 Task: Check the percentage active listings of cathedral ceiling in the last 3 years.
Action: Mouse moved to (661, 264)
Screenshot: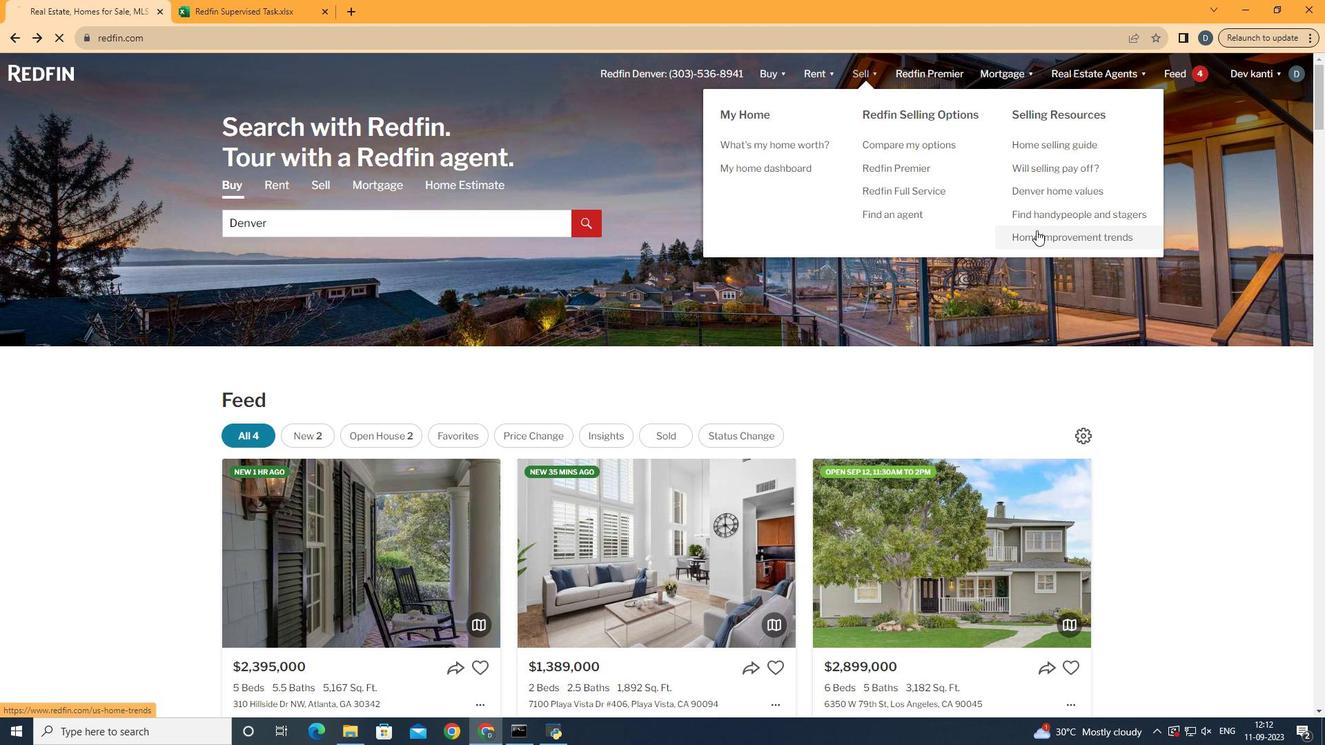 
Action: Mouse pressed left at (661, 264)
Screenshot: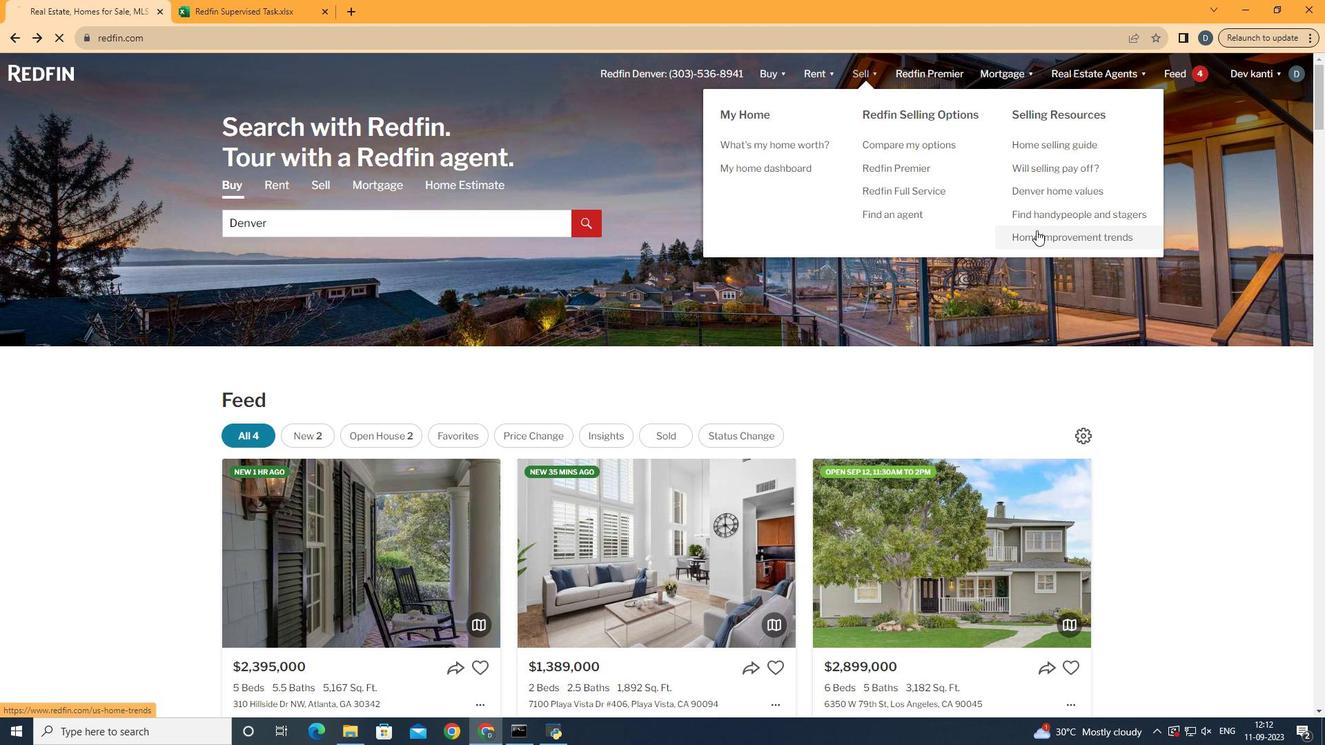 
Action: Mouse moved to (581, 296)
Screenshot: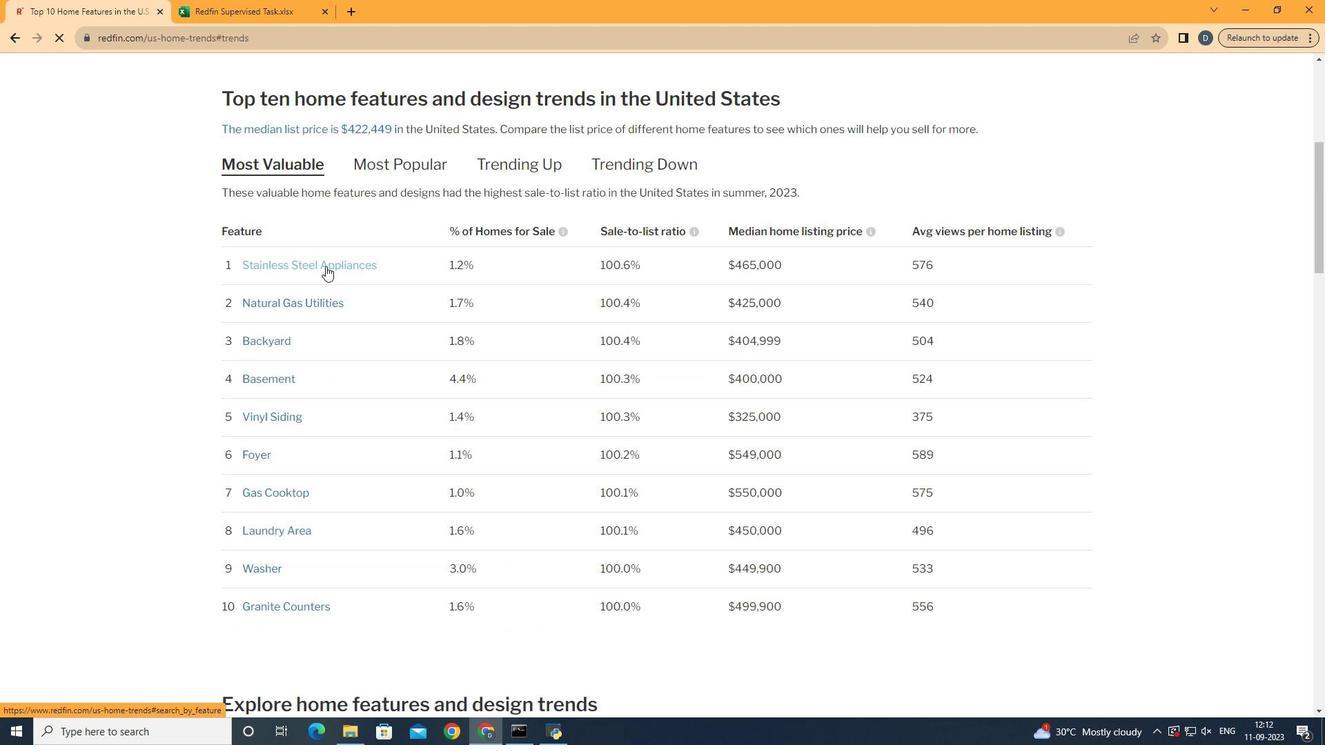 
Action: Mouse pressed left at (581, 296)
Screenshot: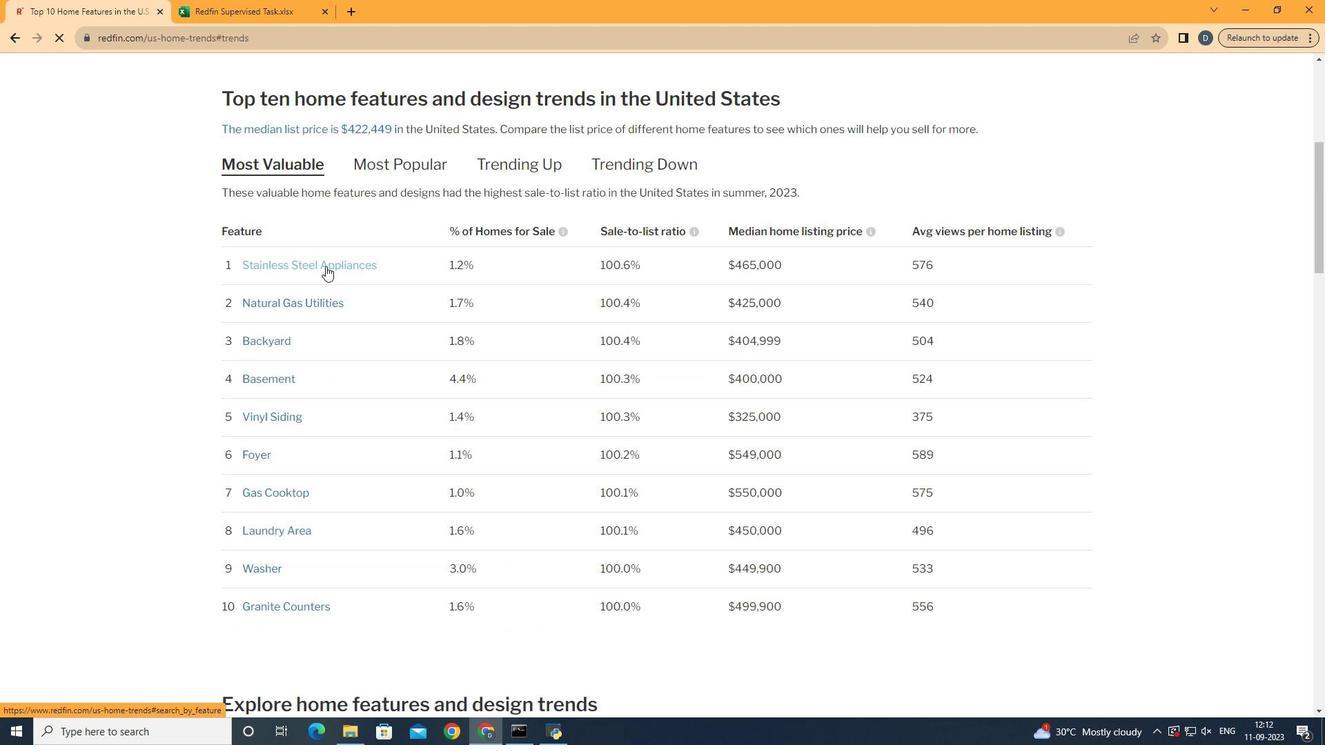 
Action: Mouse moved to (610, 447)
Screenshot: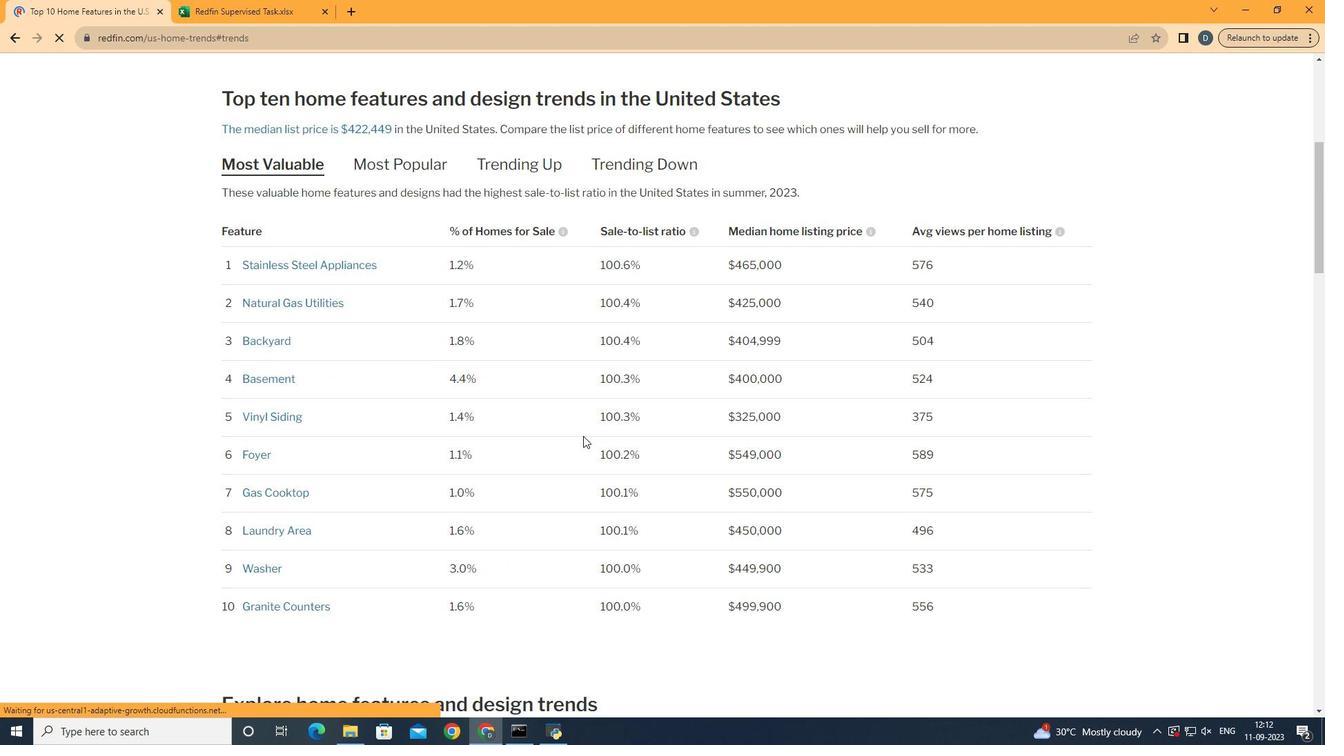 
Action: Mouse scrolled (610, 447) with delta (0, 0)
Screenshot: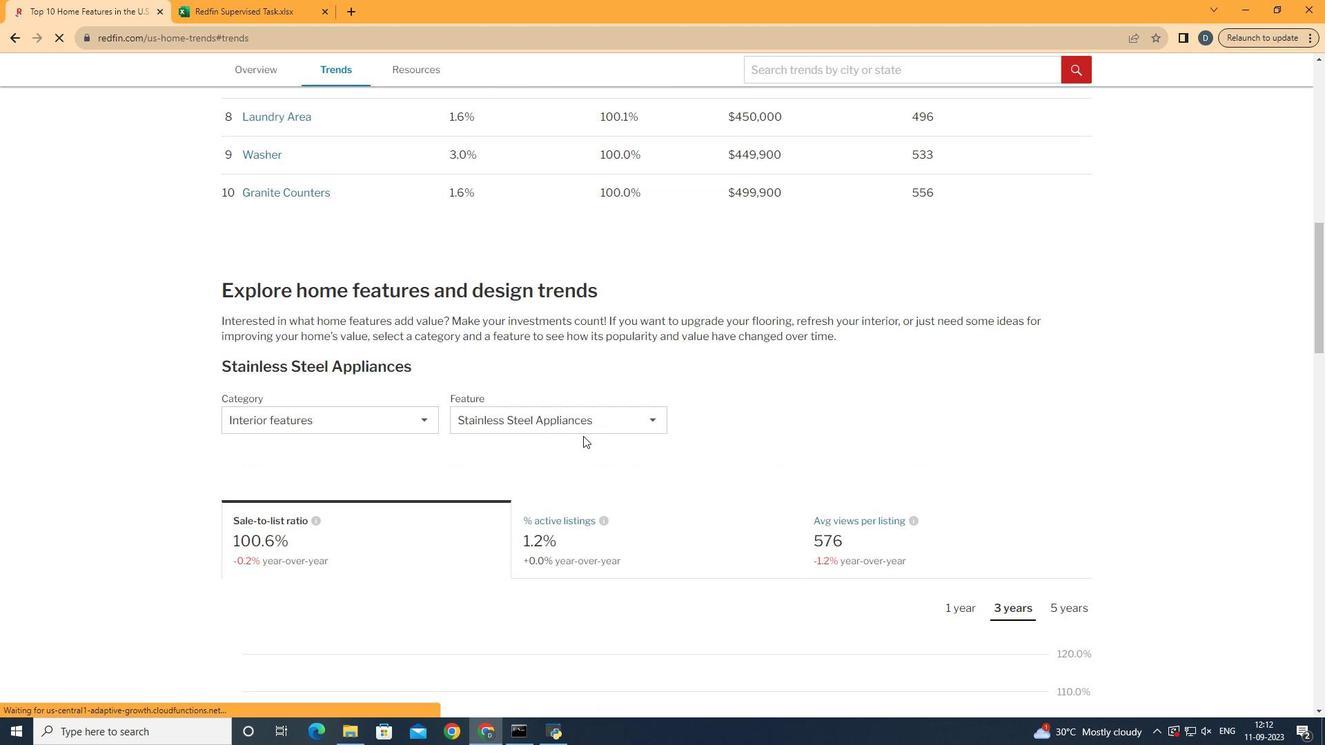 
Action: Mouse scrolled (610, 447) with delta (0, 0)
Screenshot: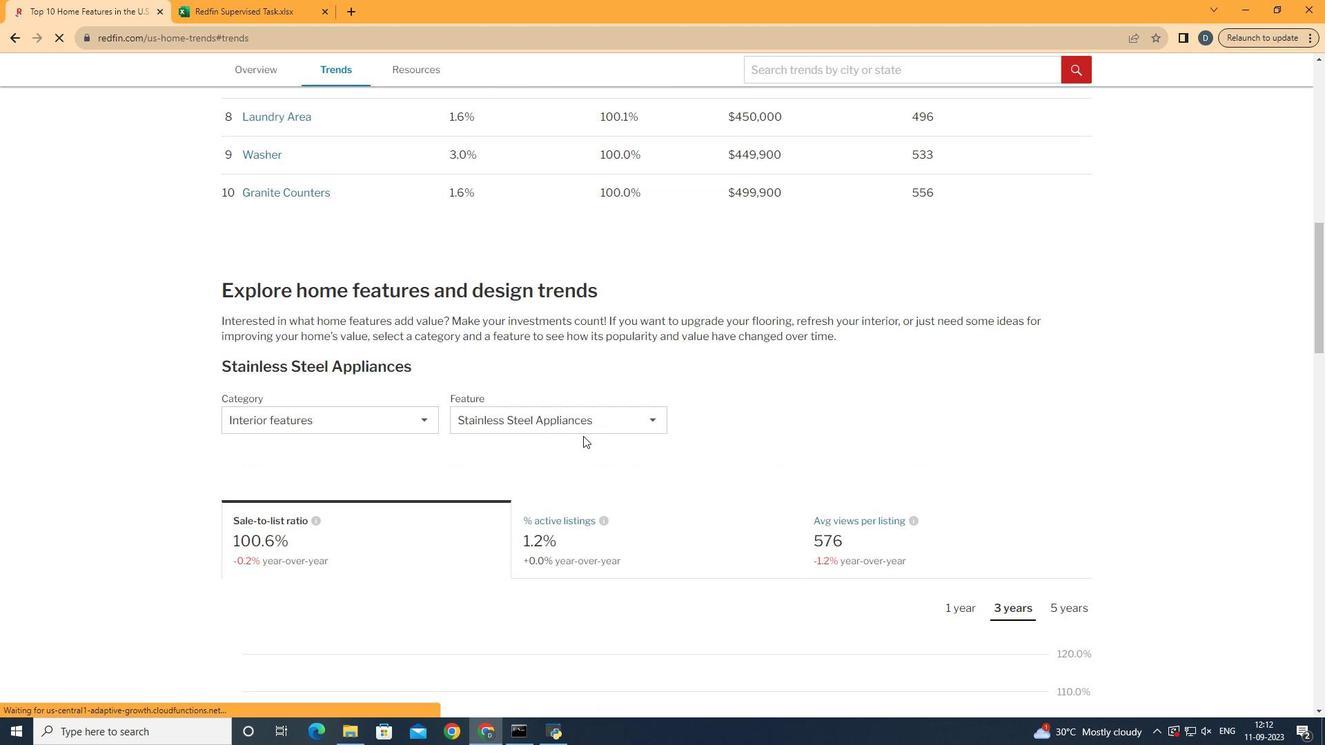 
Action: Mouse scrolled (610, 447) with delta (0, 0)
Screenshot: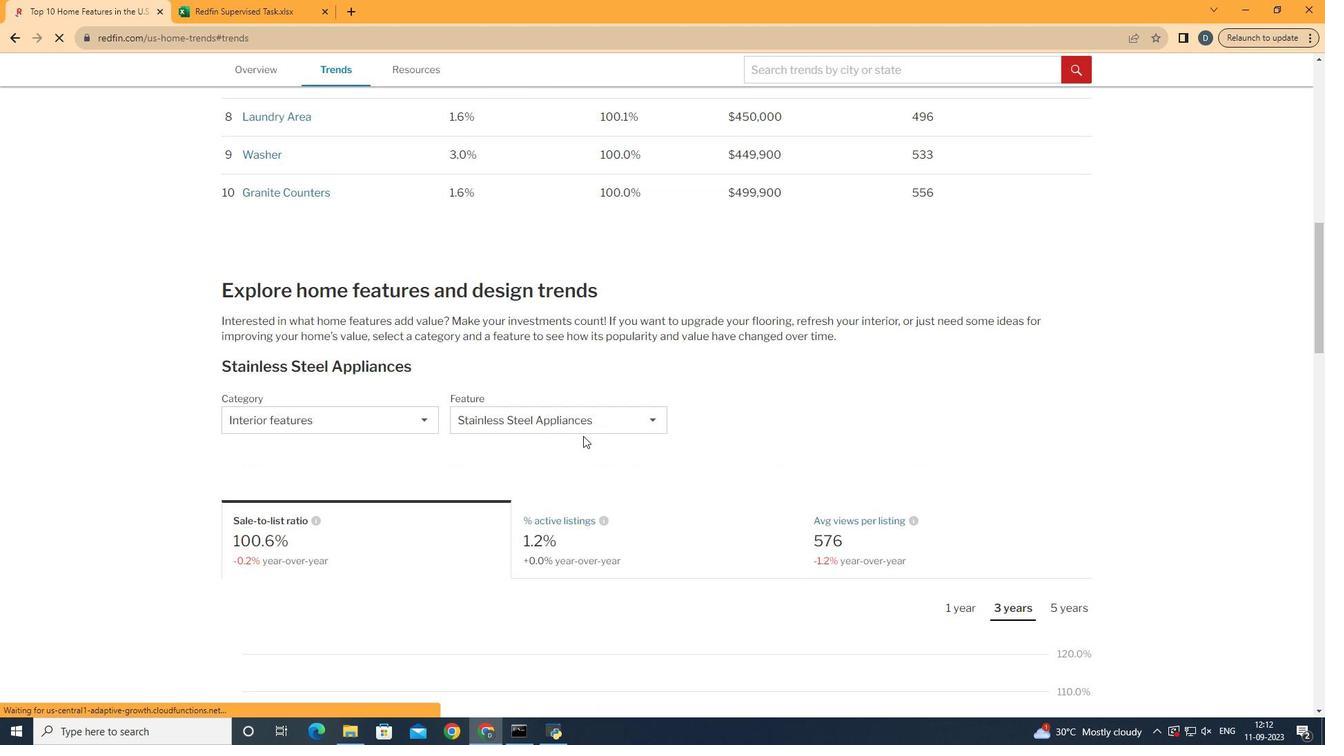 
Action: Mouse scrolled (610, 447) with delta (0, 0)
Screenshot: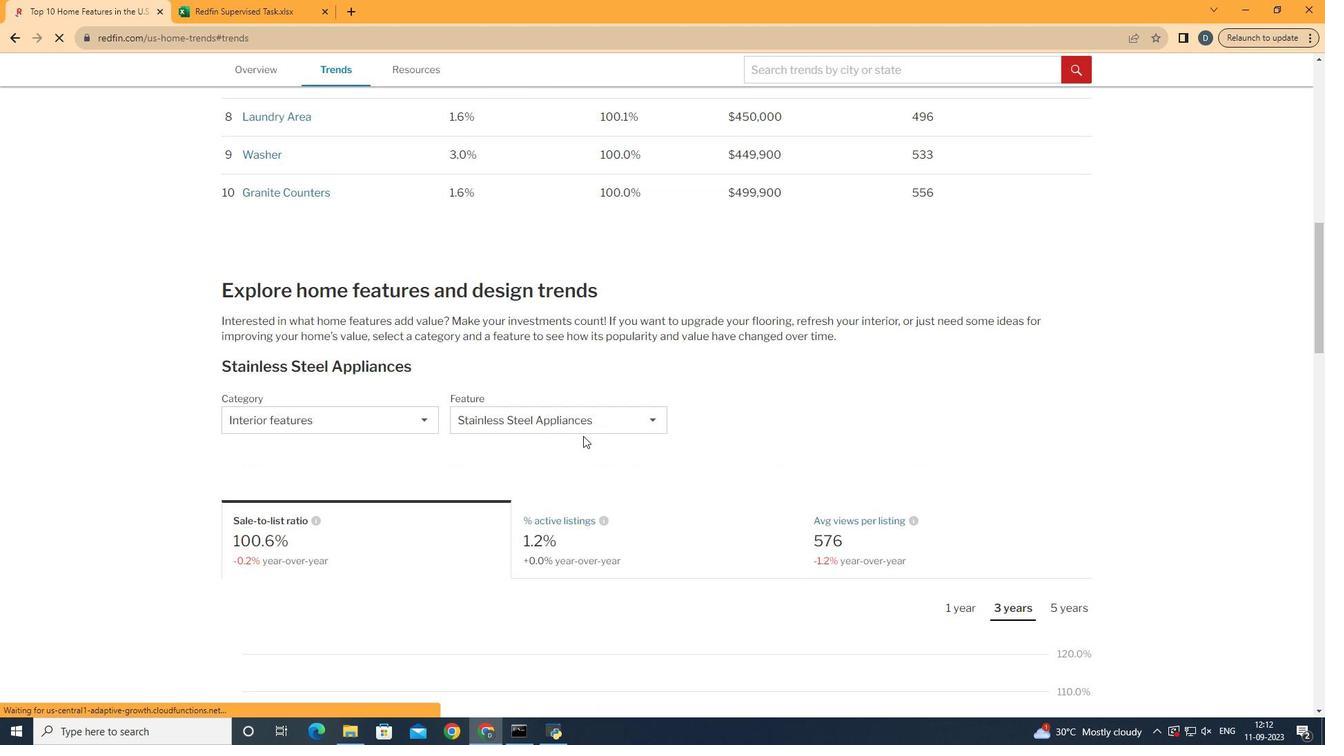 
Action: Mouse scrolled (610, 447) with delta (0, 0)
Screenshot: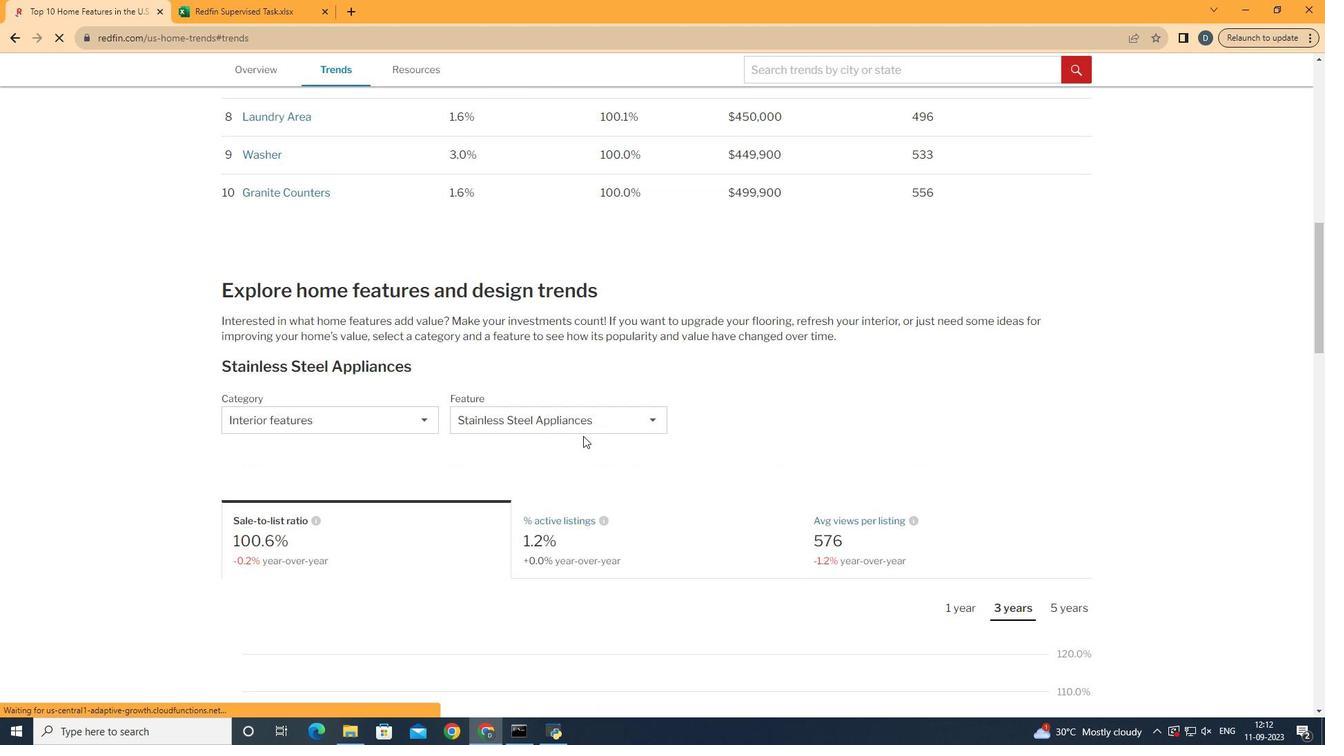 
Action: Mouse scrolled (610, 447) with delta (0, 0)
Screenshot: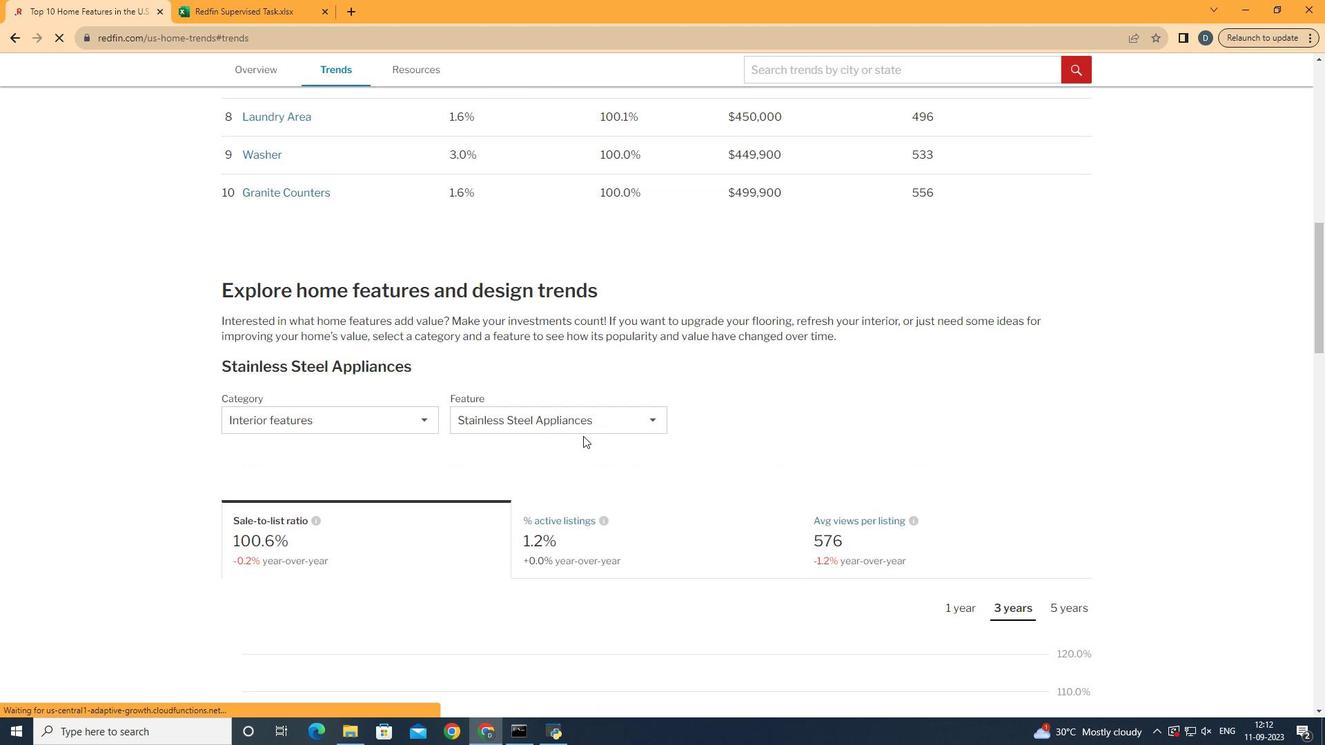 
Action: Mouse scrolled (610, 447) with delta (0, 0)
Screenshot: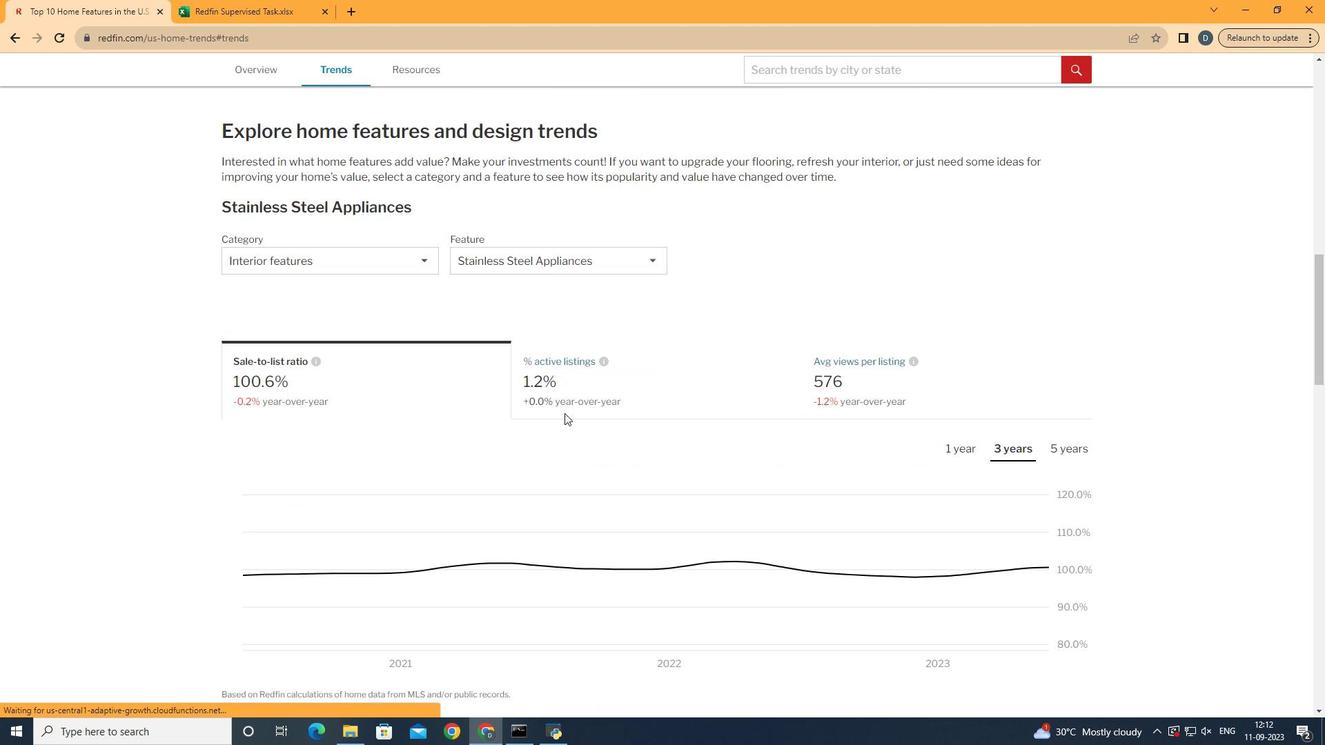 
Action: Mouse scrolled (610, 447) with delta (0, 0)
Screenshot: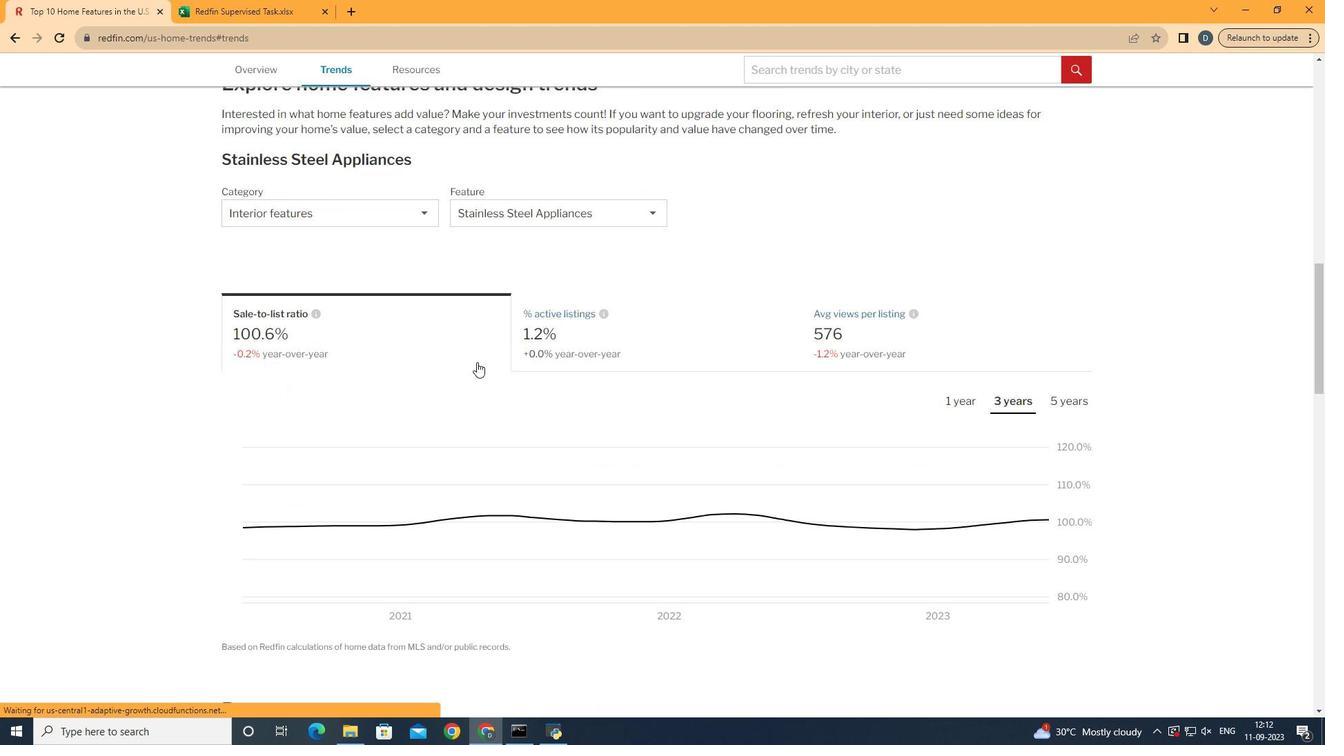 
Action: Mouse scrolled (610, 447) with delta (0, 0)
Screenshot: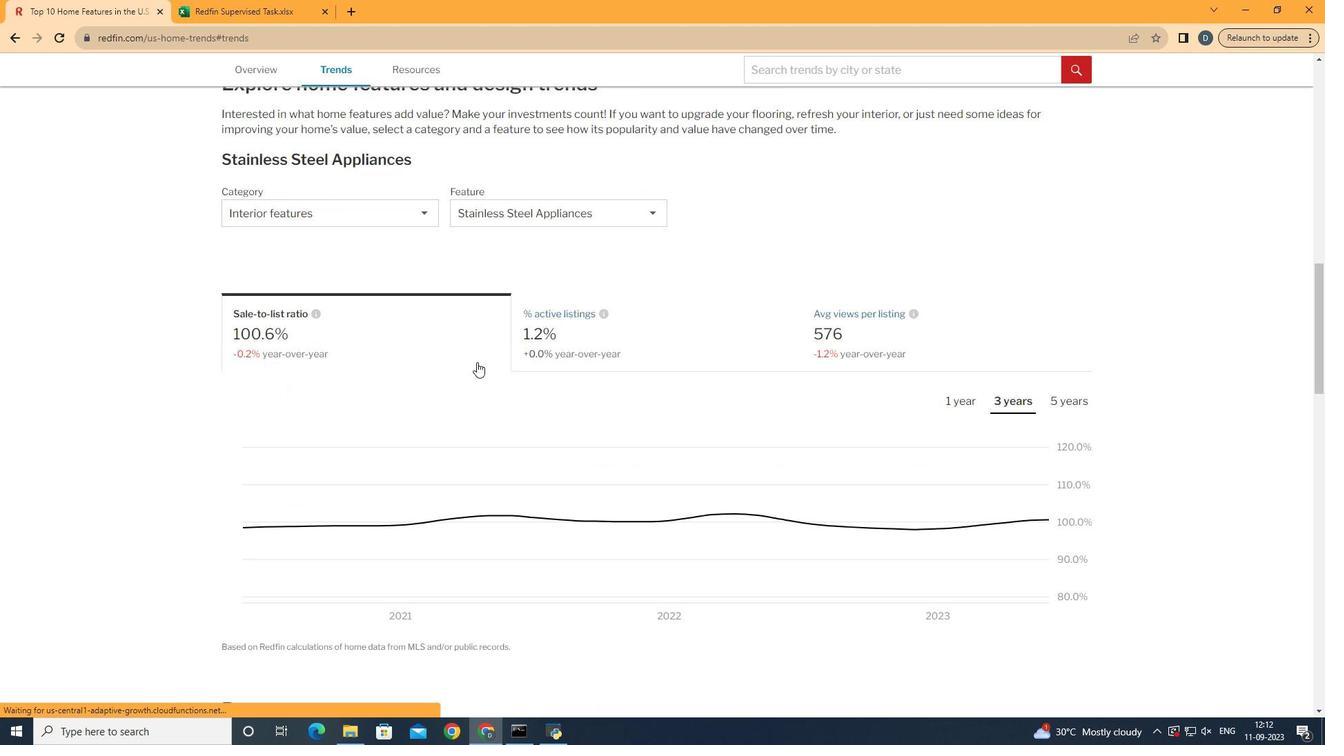 
Action: Mouse moved to (590, 258)
Screenshot: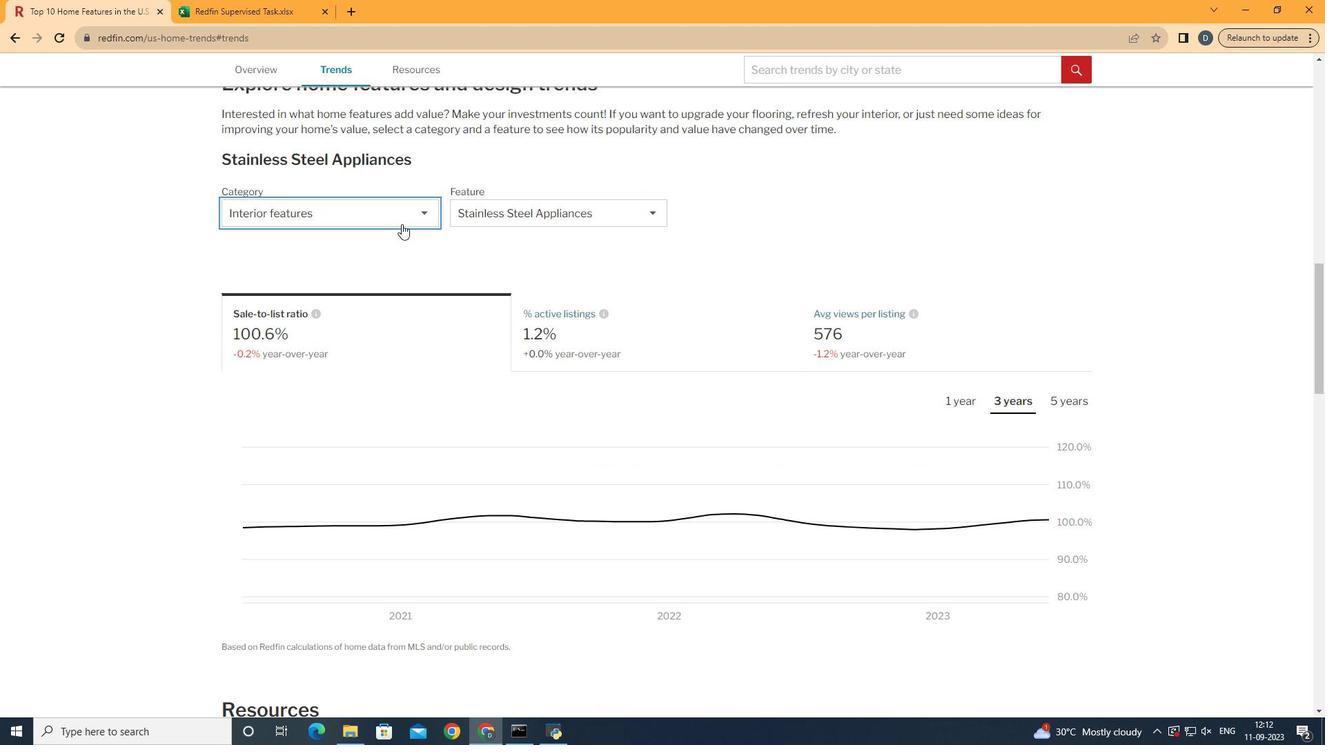 
Action: Mouse pressed left at (590, 258)
Screenshot: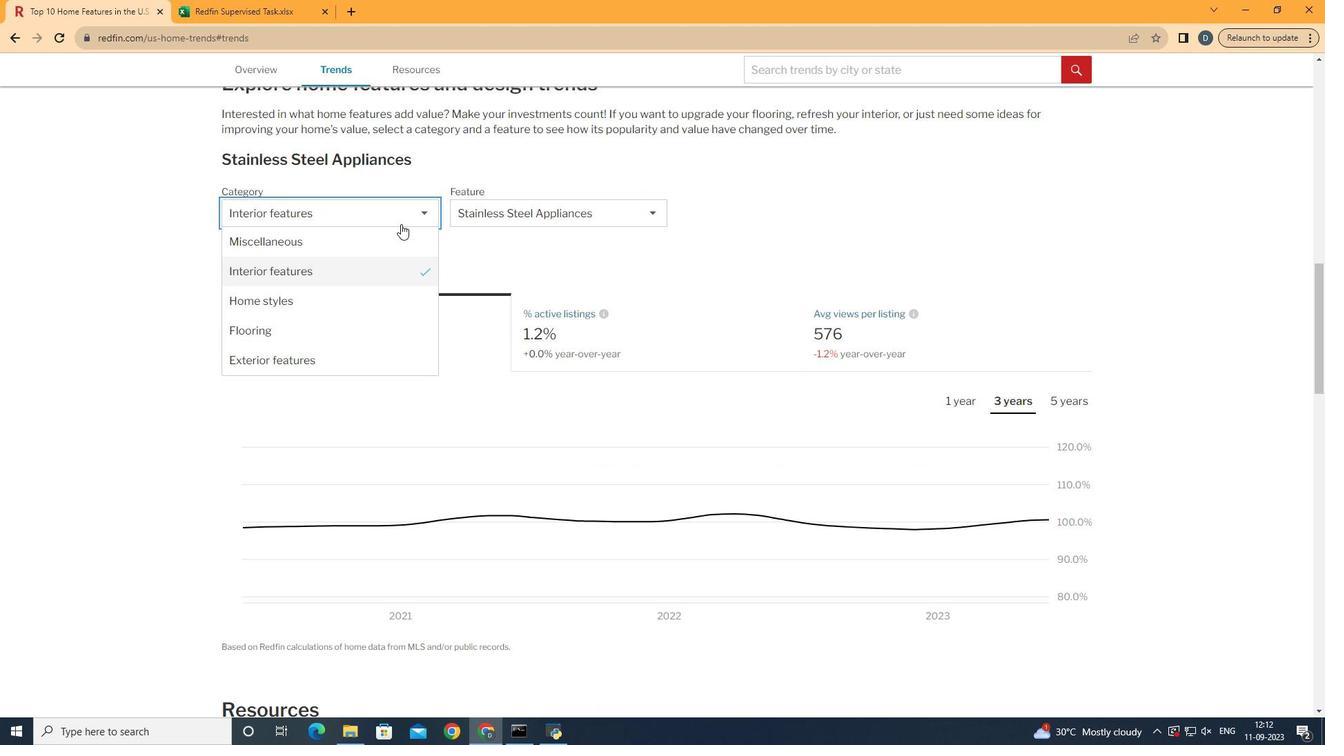 
Action: Mouse moved to (591, 300)
Screenshot: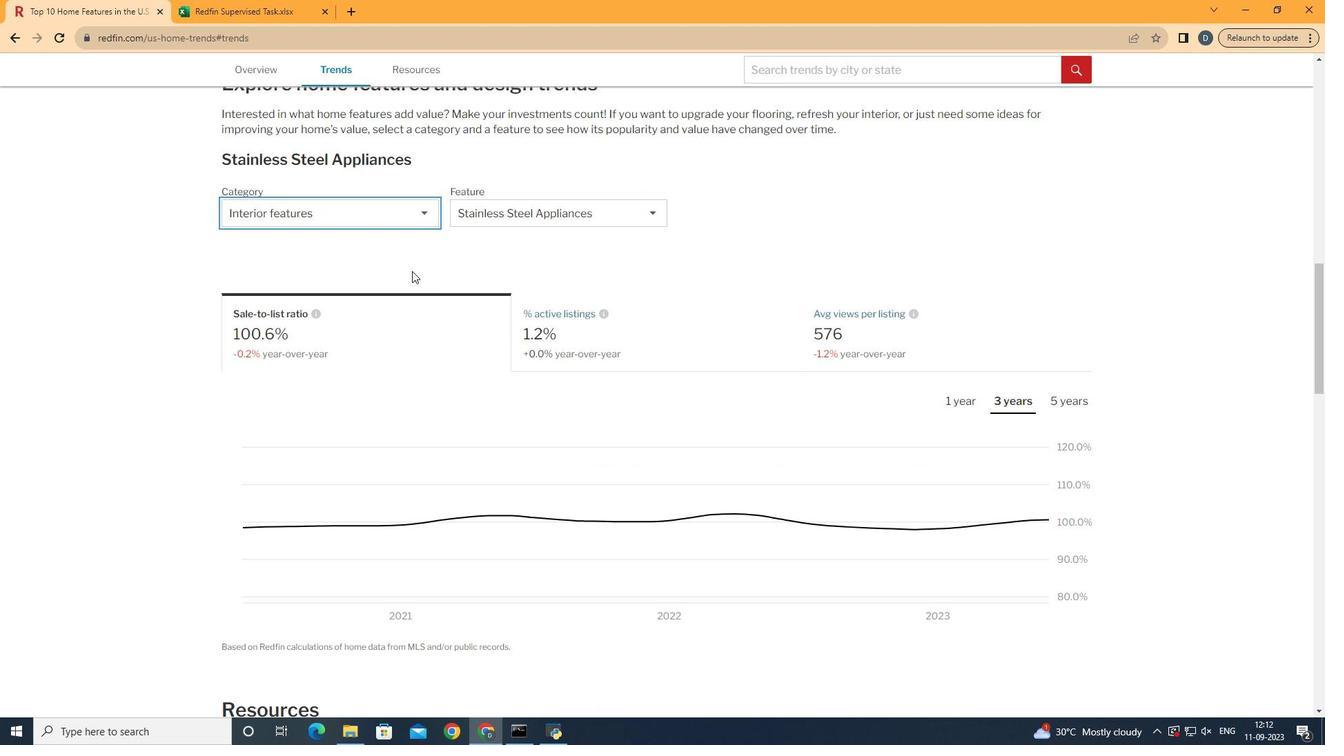 
Action: Mouse pressed left at (591, 300)
Screenshot: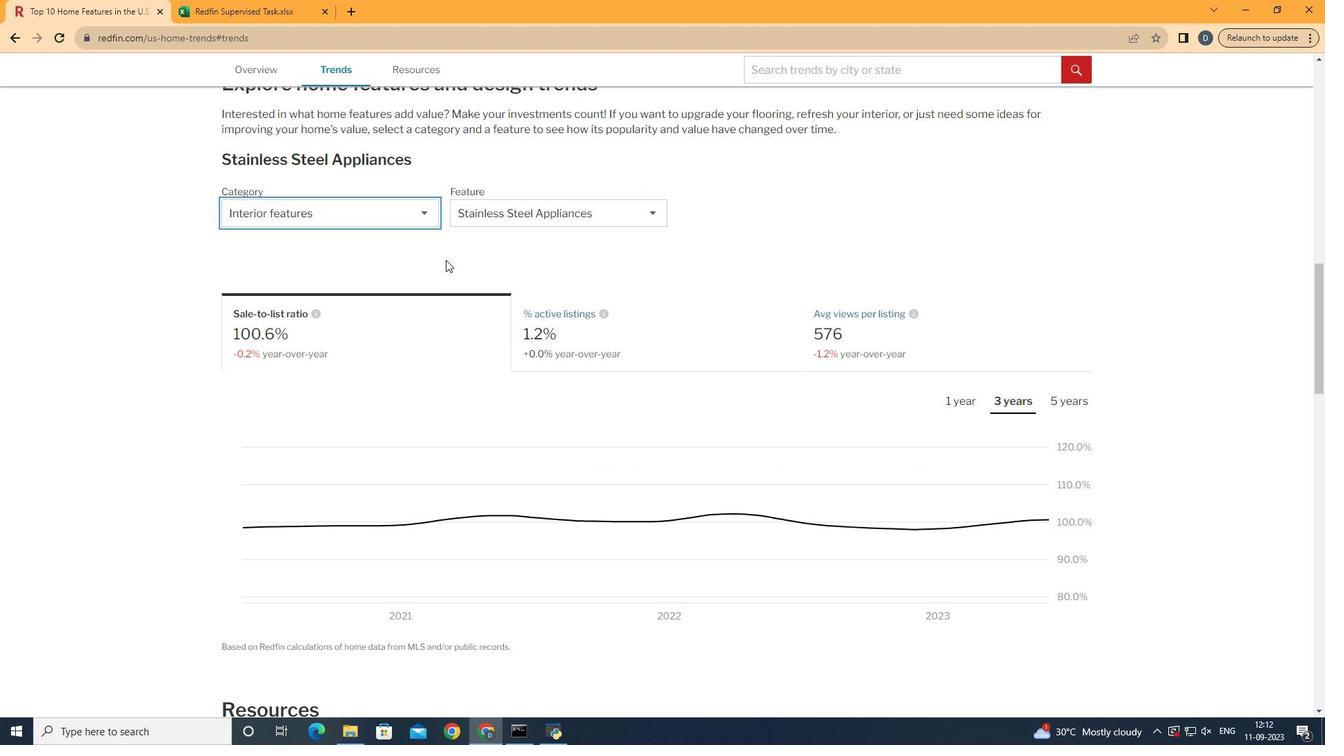 
Action: Mouse moved to (611, 251)
Screenshot: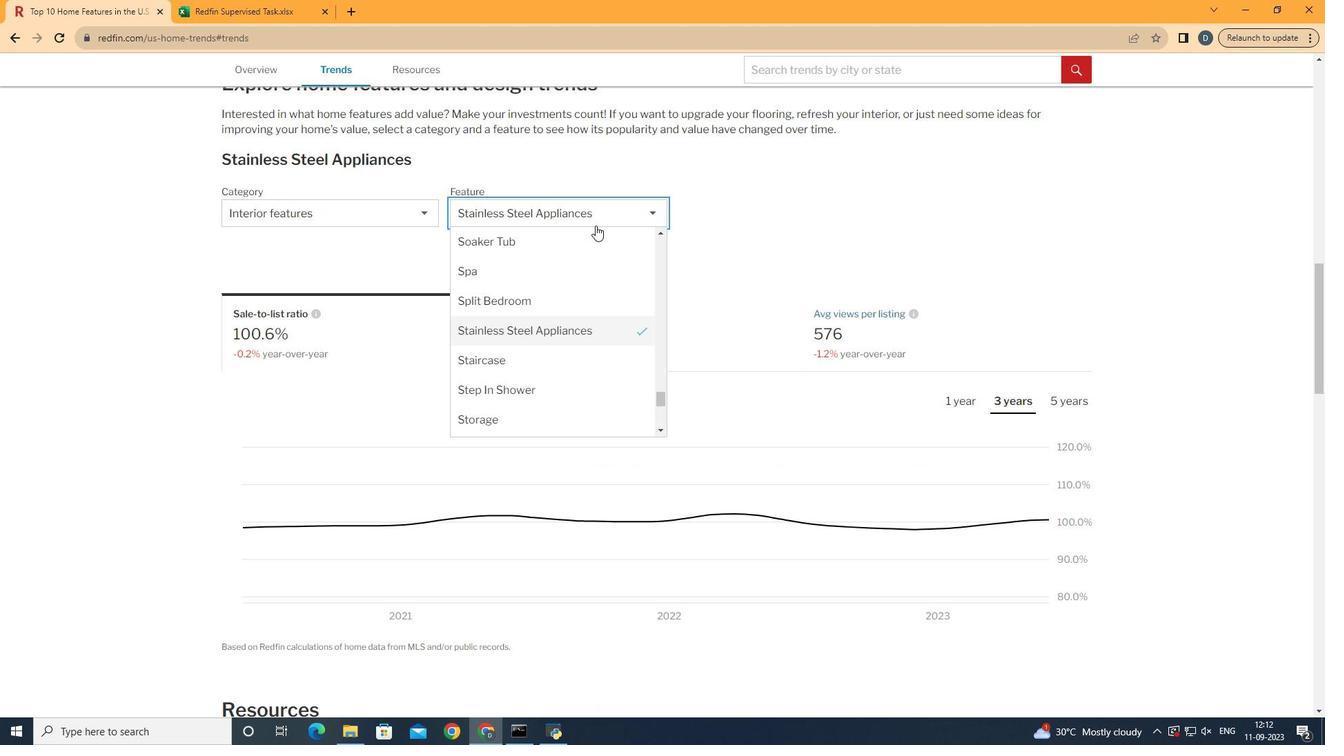 
Action: Mouse pressed left at (611, 251)
Screenshot: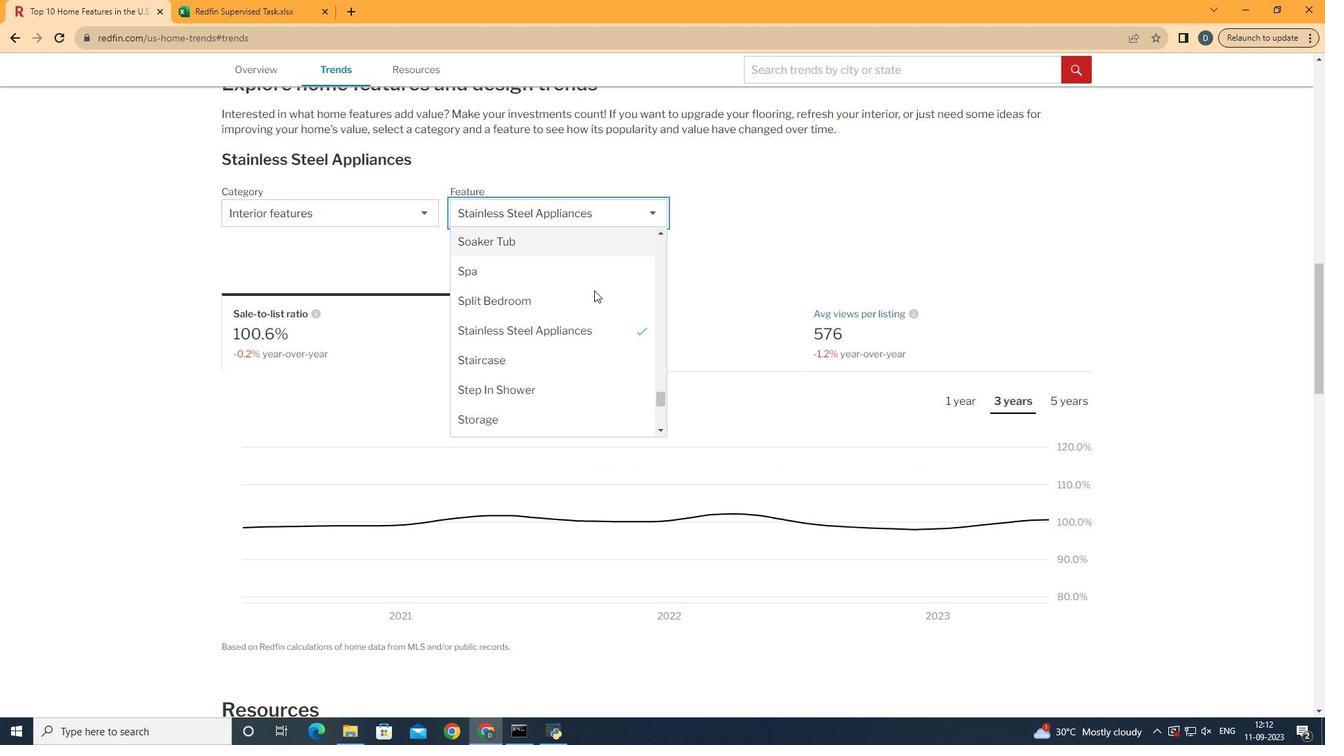 
Action: Mouse moved to (610, 389)
Screenshot: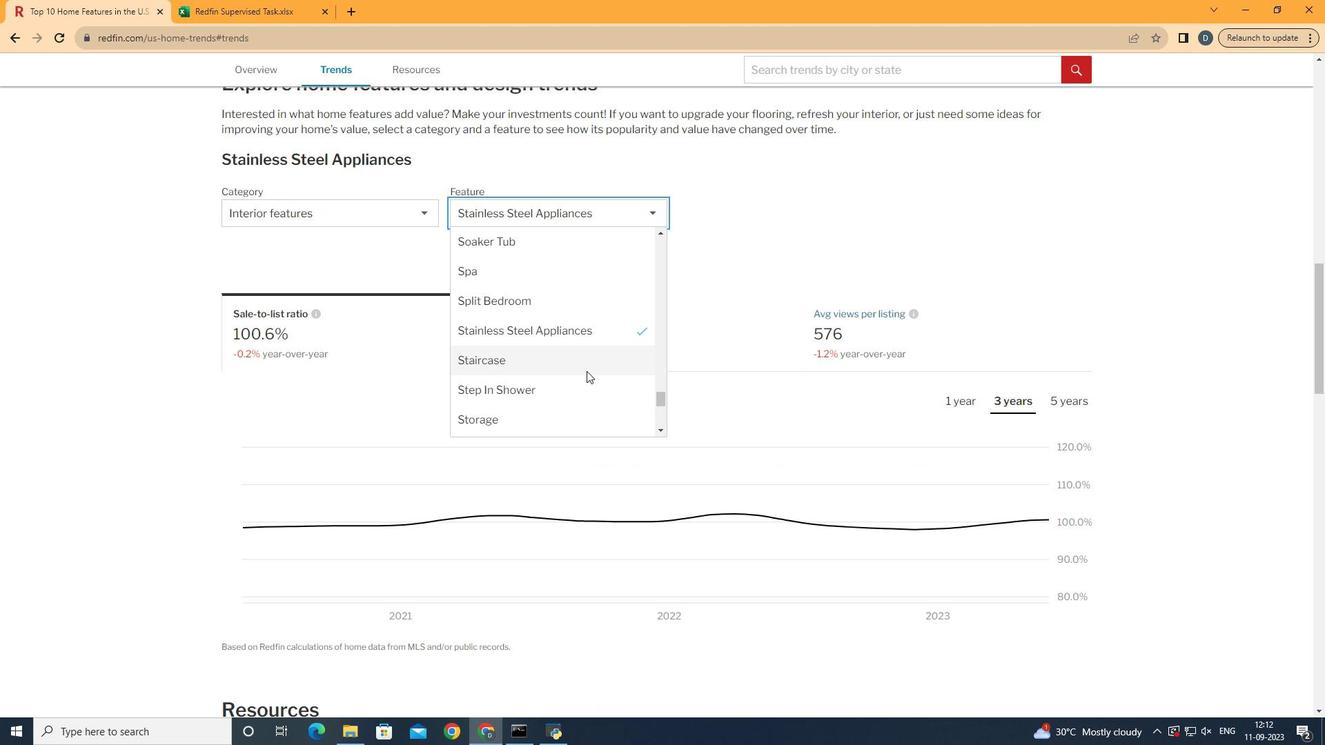 
Action: Mouse scrolled (610, 390) with delta (0, 0)
Screenshot: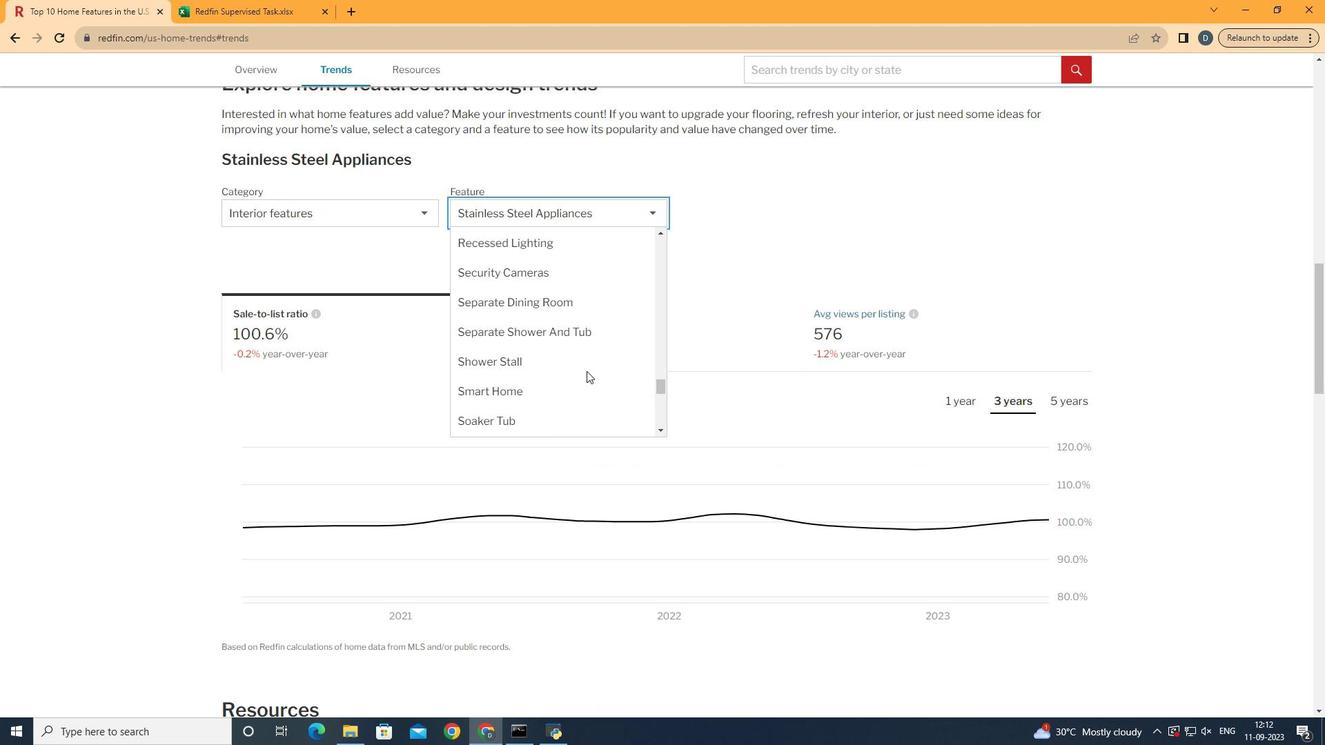 
Action: Mouse scrolled (610, 390) with delta (0, 0)
Screenshot: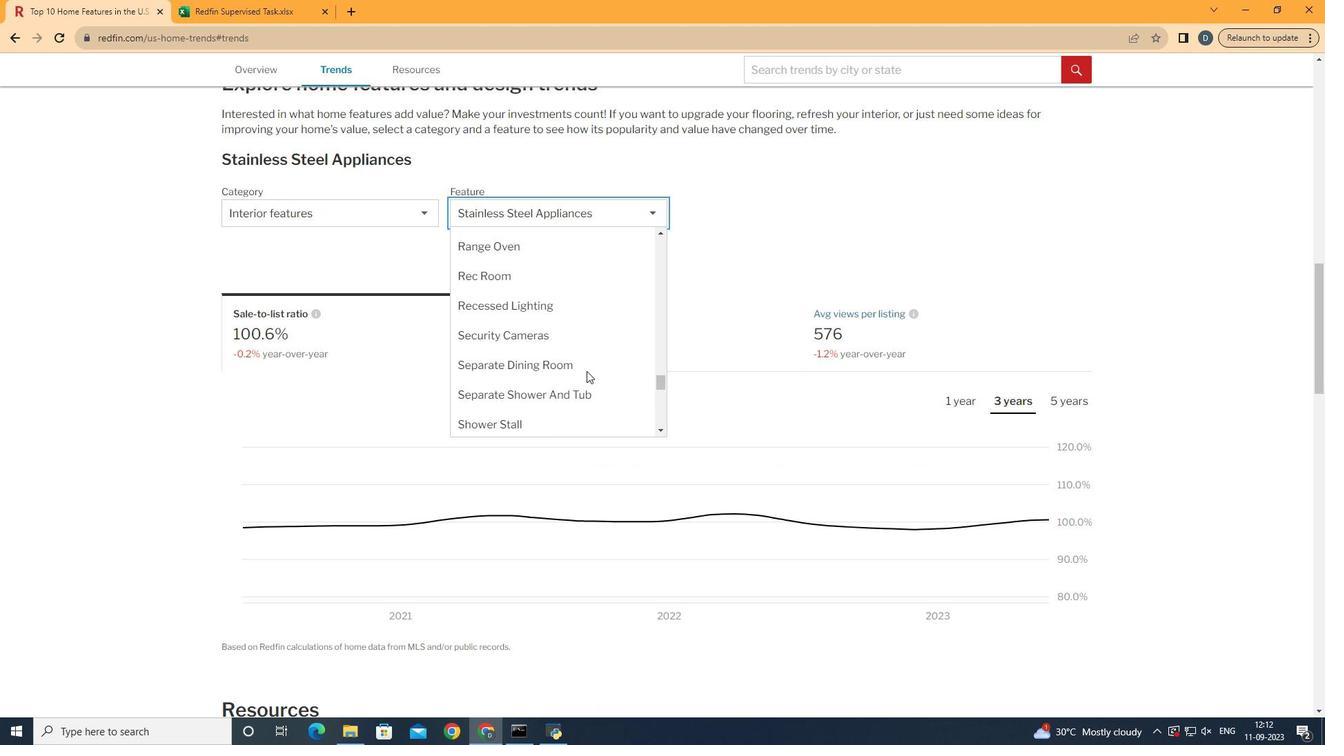 
Action: Mouse scrolled (610, 390) with delta (0, 0)
Screenshot: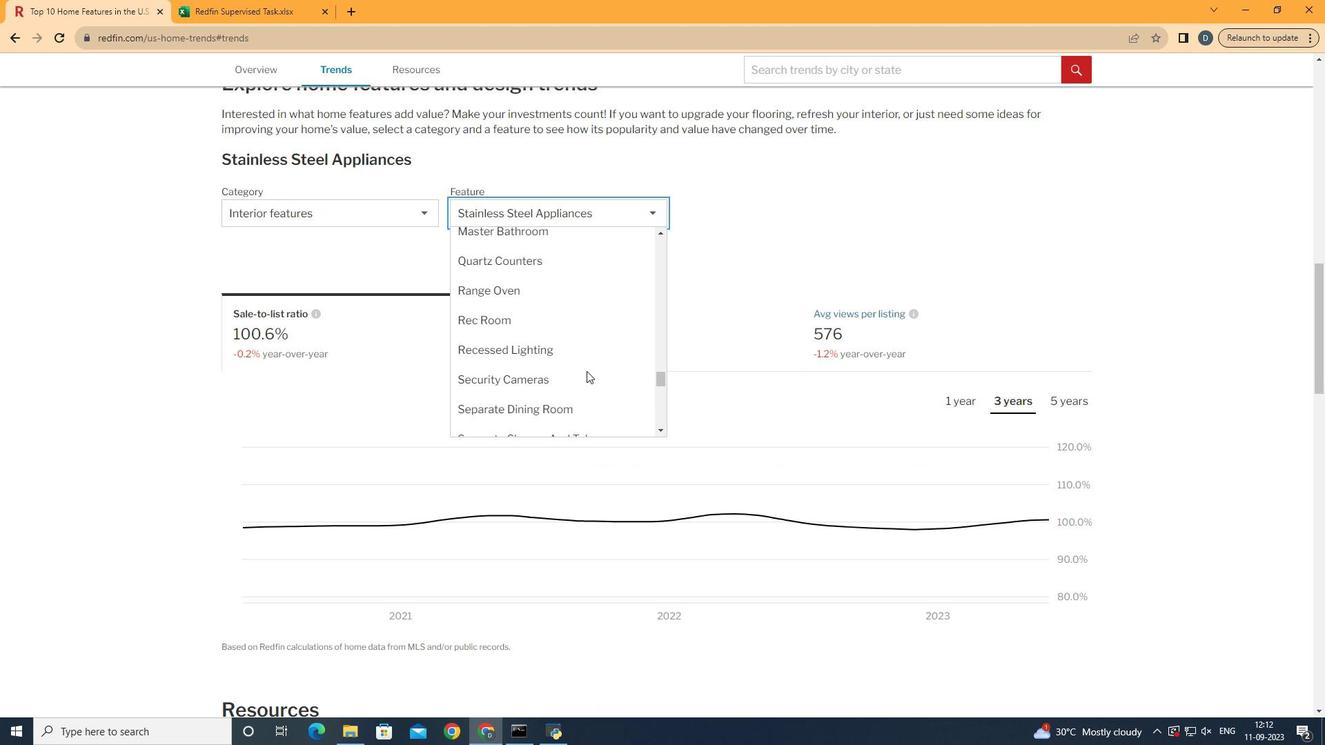 
Action: Mouse scrolled (610, 390) with delta (0, 0)
Screenshot: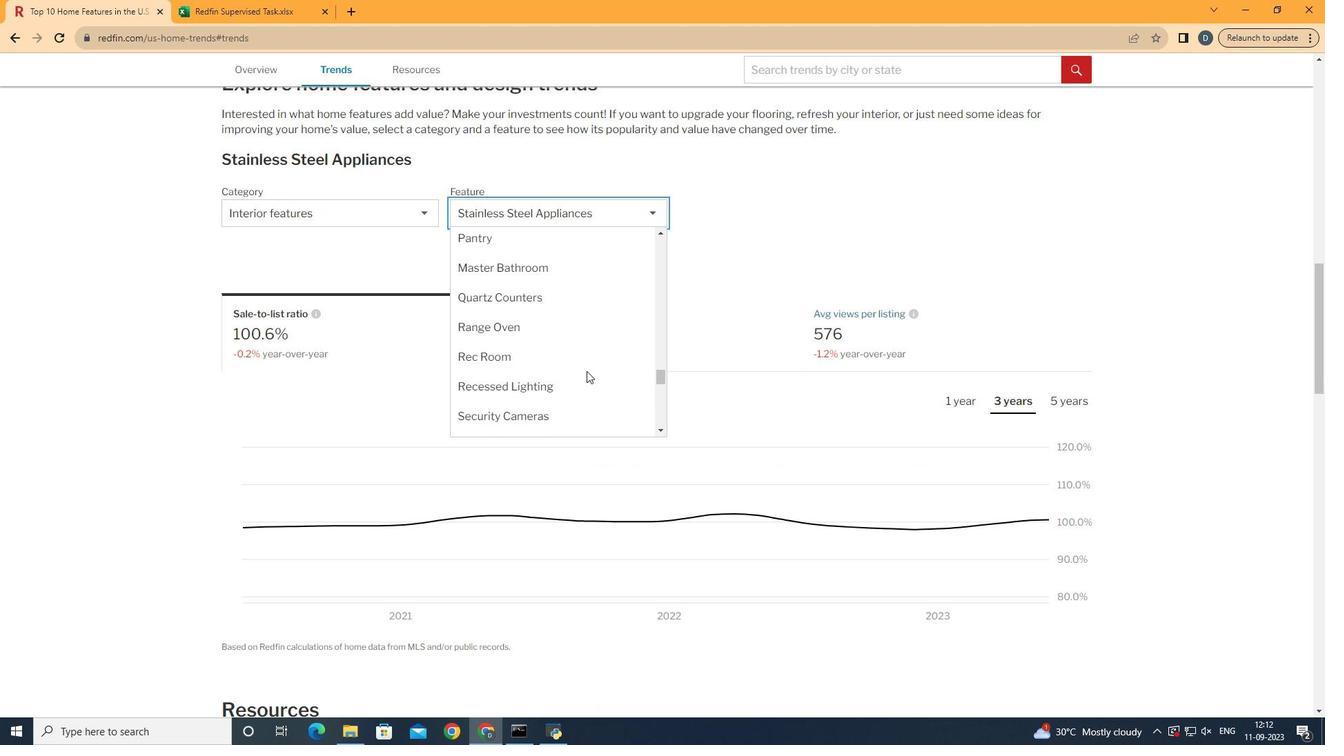 
Action: Mouse scrolled (610, 390) with delta (0, 0)
Screenshot: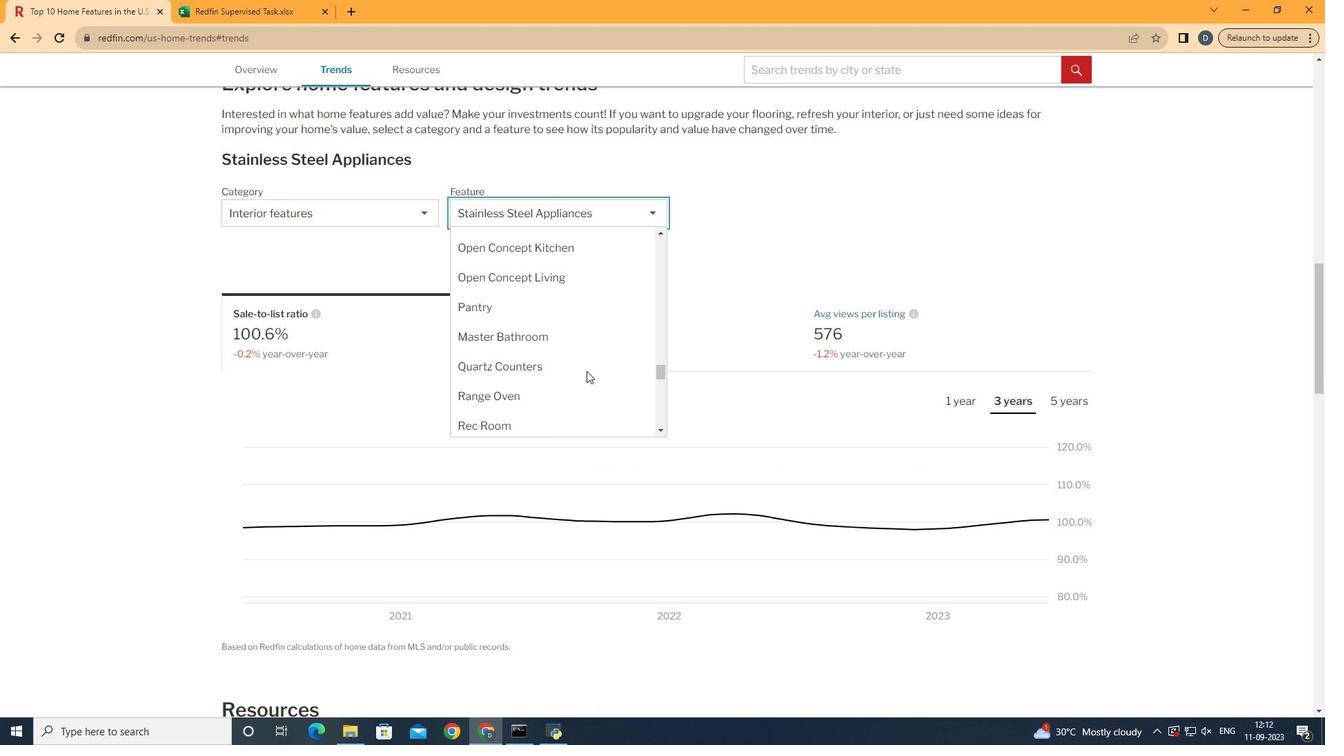 
Action: Mouse scrolled (610, 390) with delta (0, 0)
Screenshot: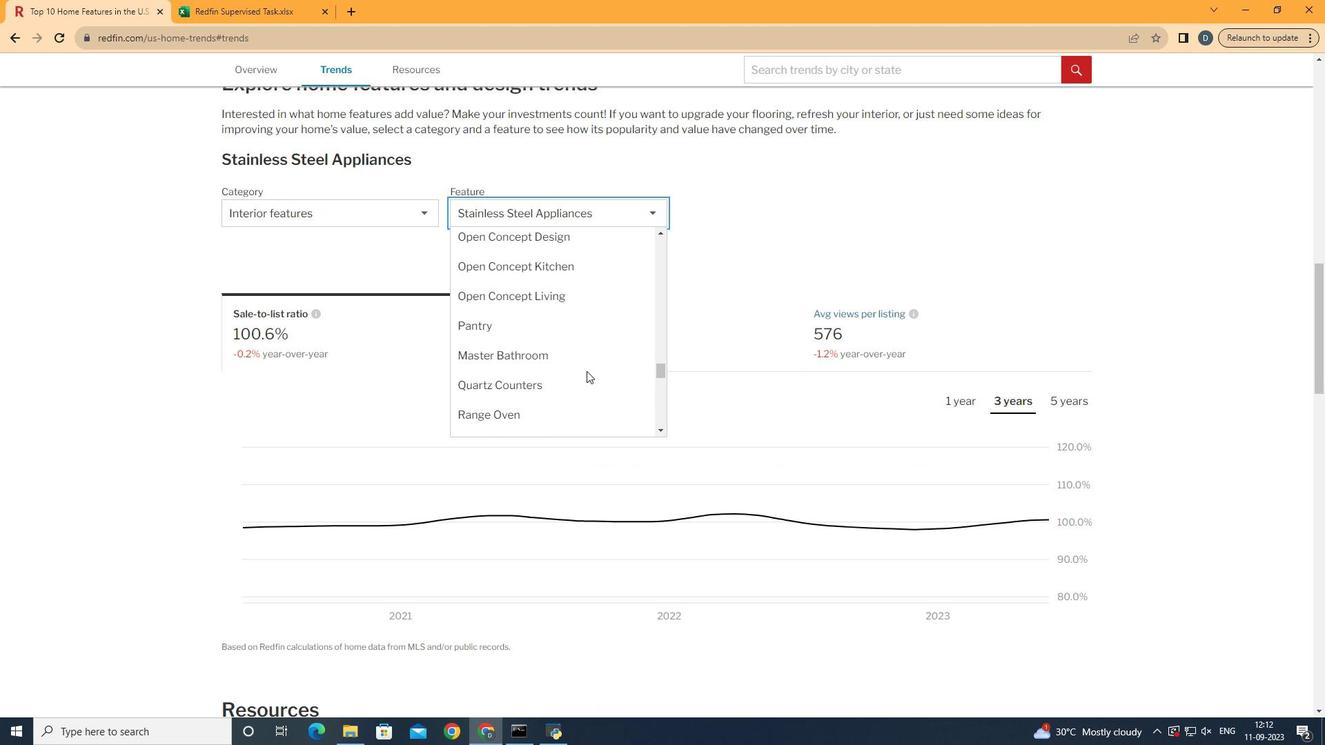 
Action: Mouse moved to (610, 389)
Screenshot: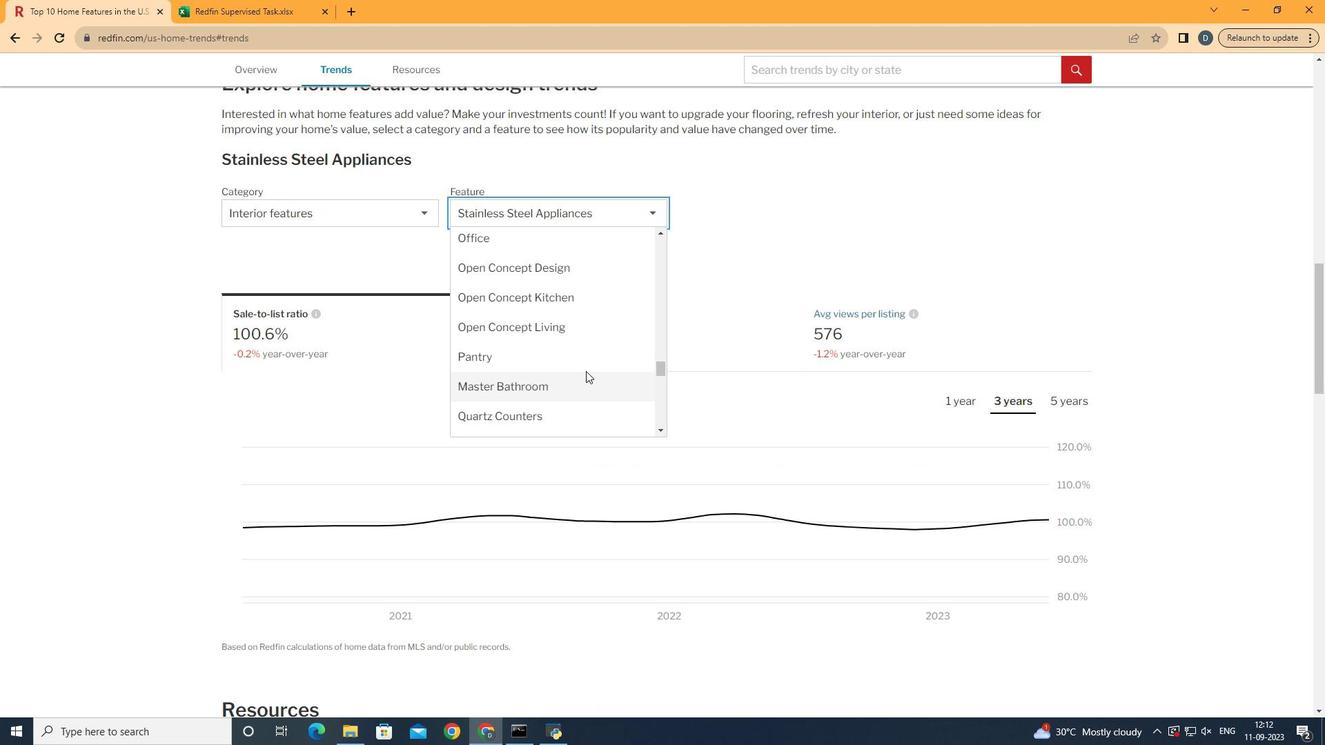 
Action: Mouse scrolled (610, 390) with delta (0, 0)
Screenshot: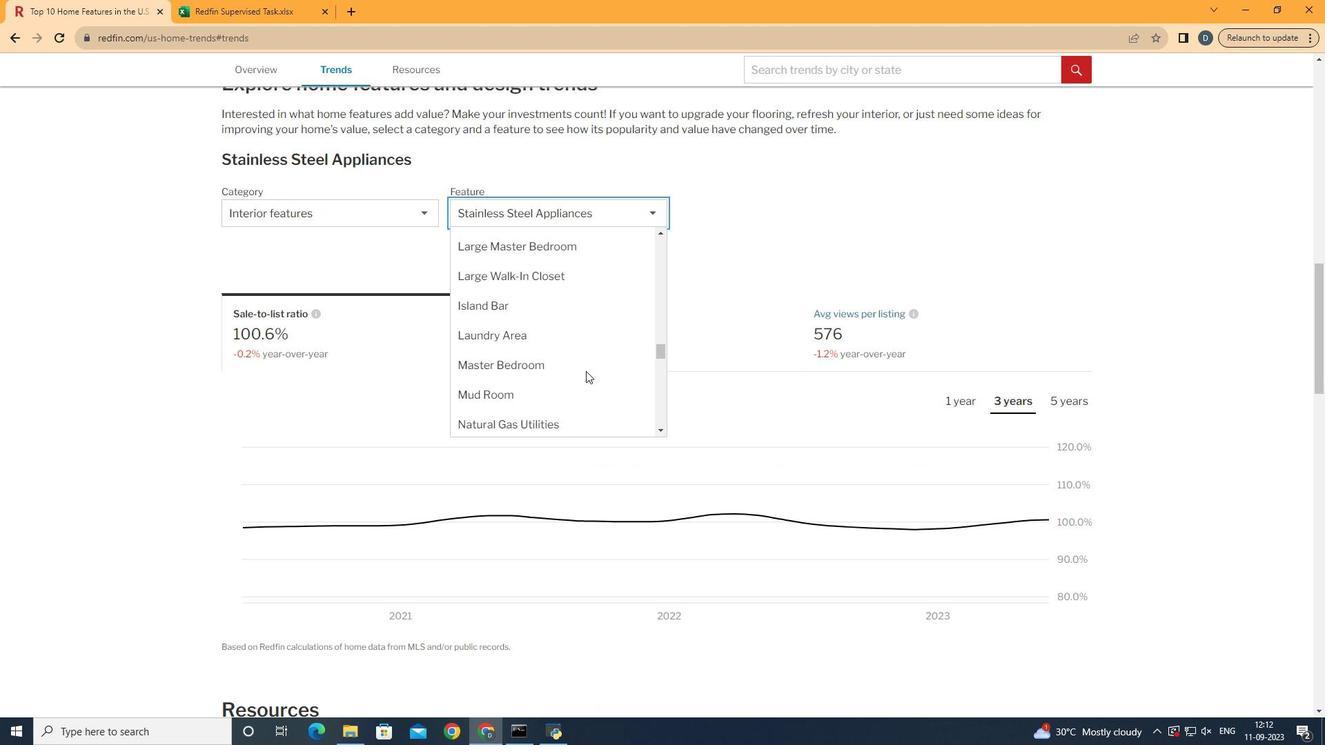 
Action: Mouse scrolled (610, 390) with delta (0, 0)
Screenshot: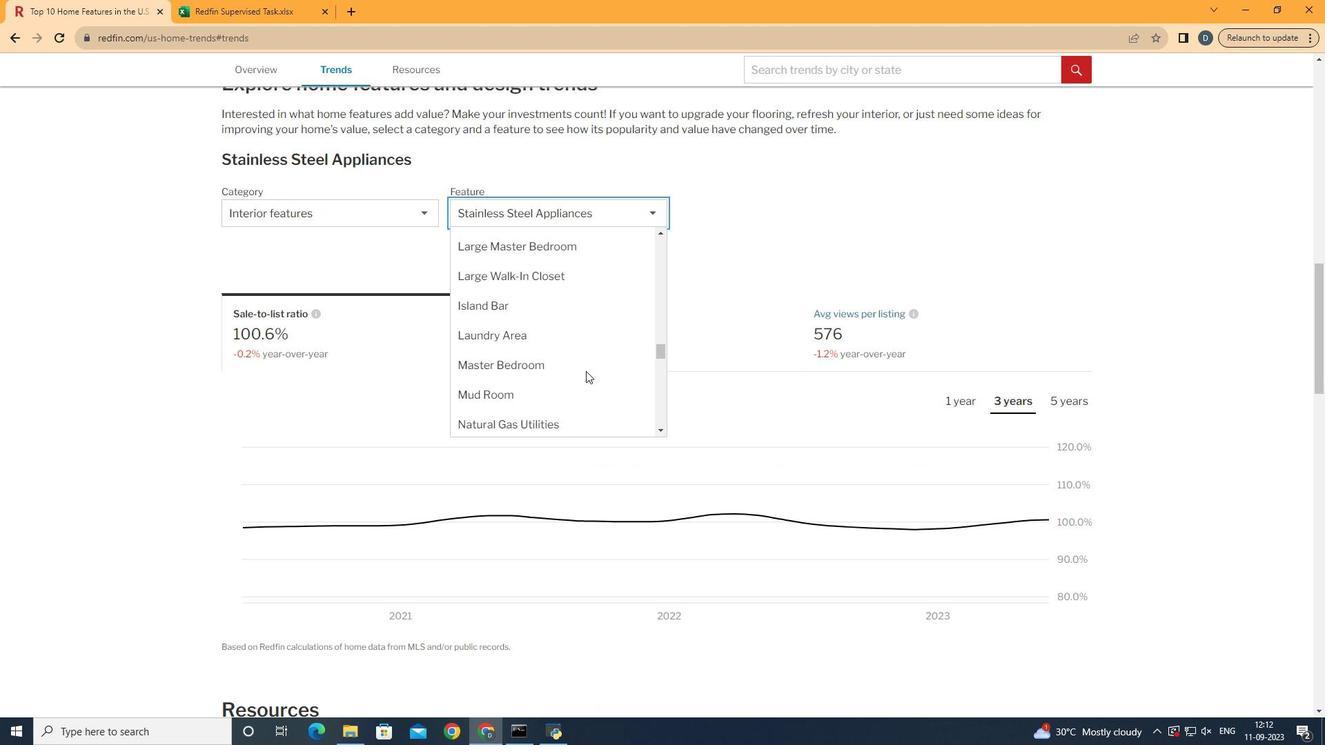 
Action: Mouse scrolled (610, 390) with delta (0, 0)
Screenshot: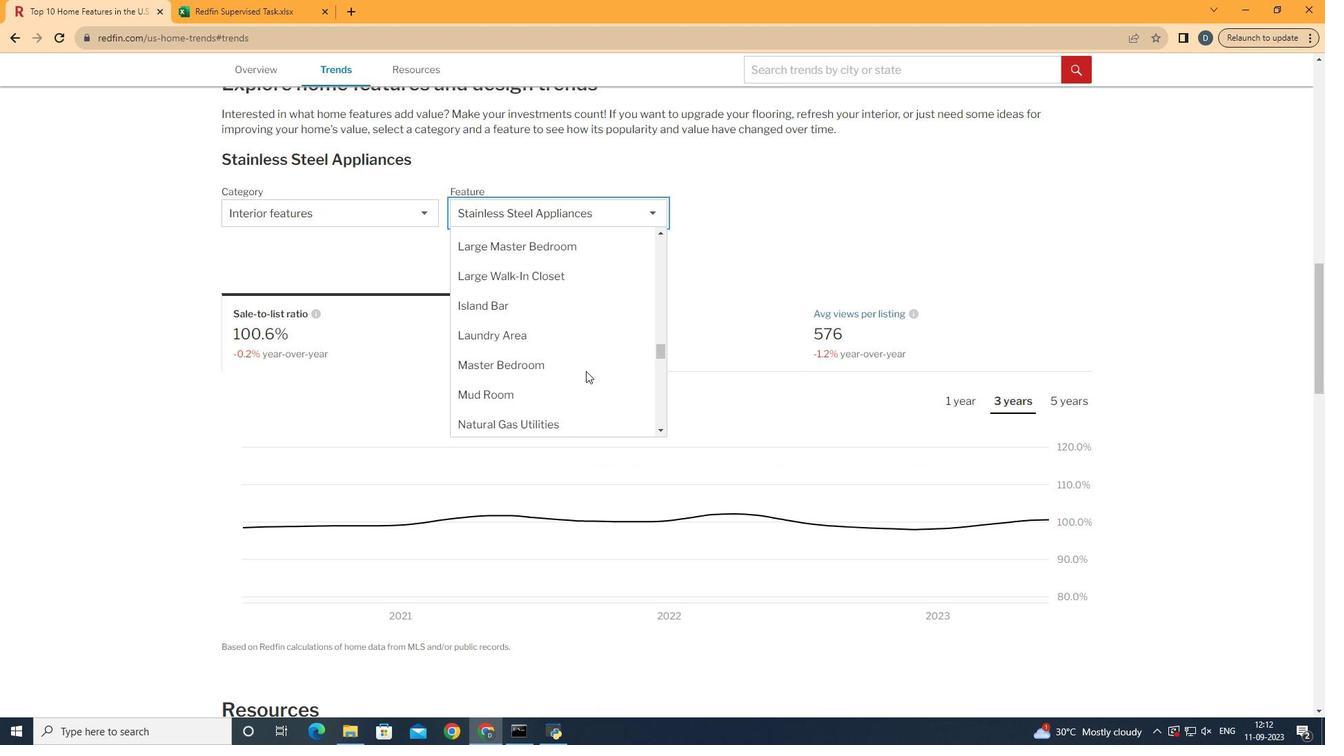 
Action: Mouse scrolled (610, 390) with delta (0, 0)
Screenshot: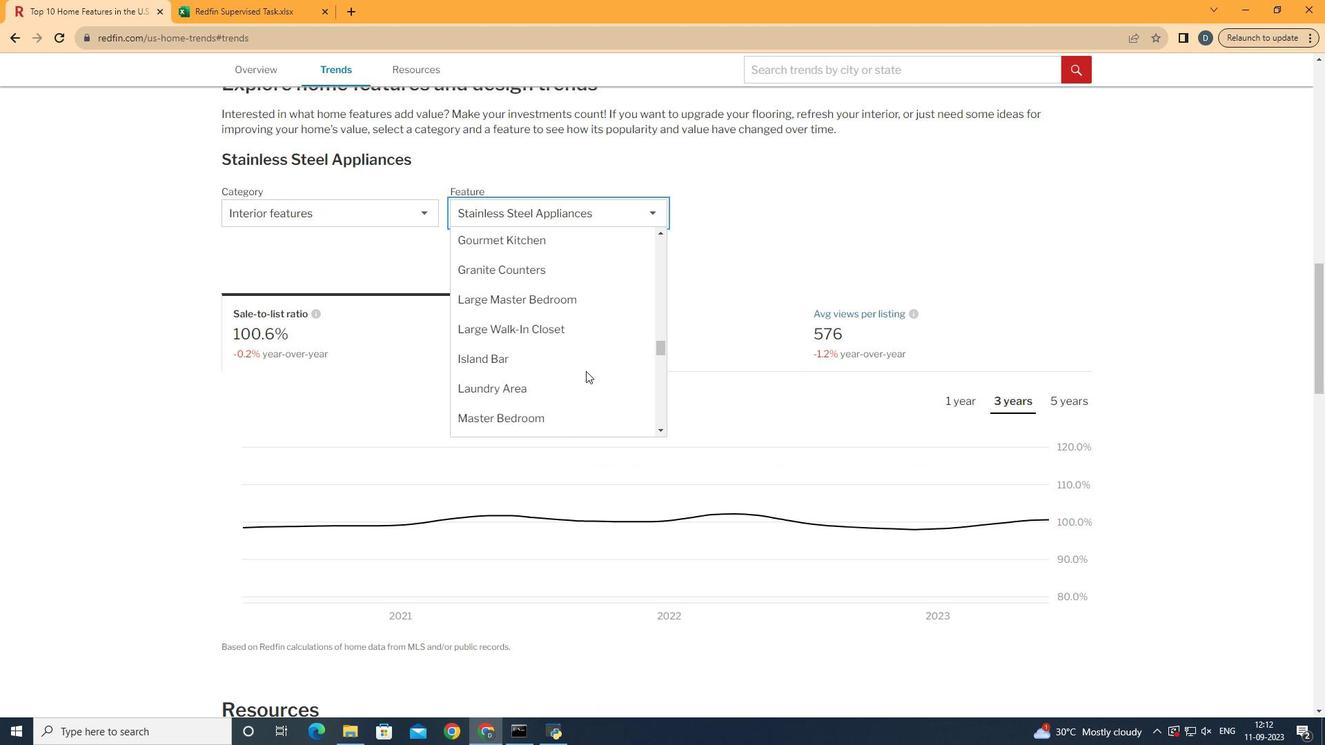 
Action: Mouse scrolled (610, 390) with delta (0, 0)
Screenshot: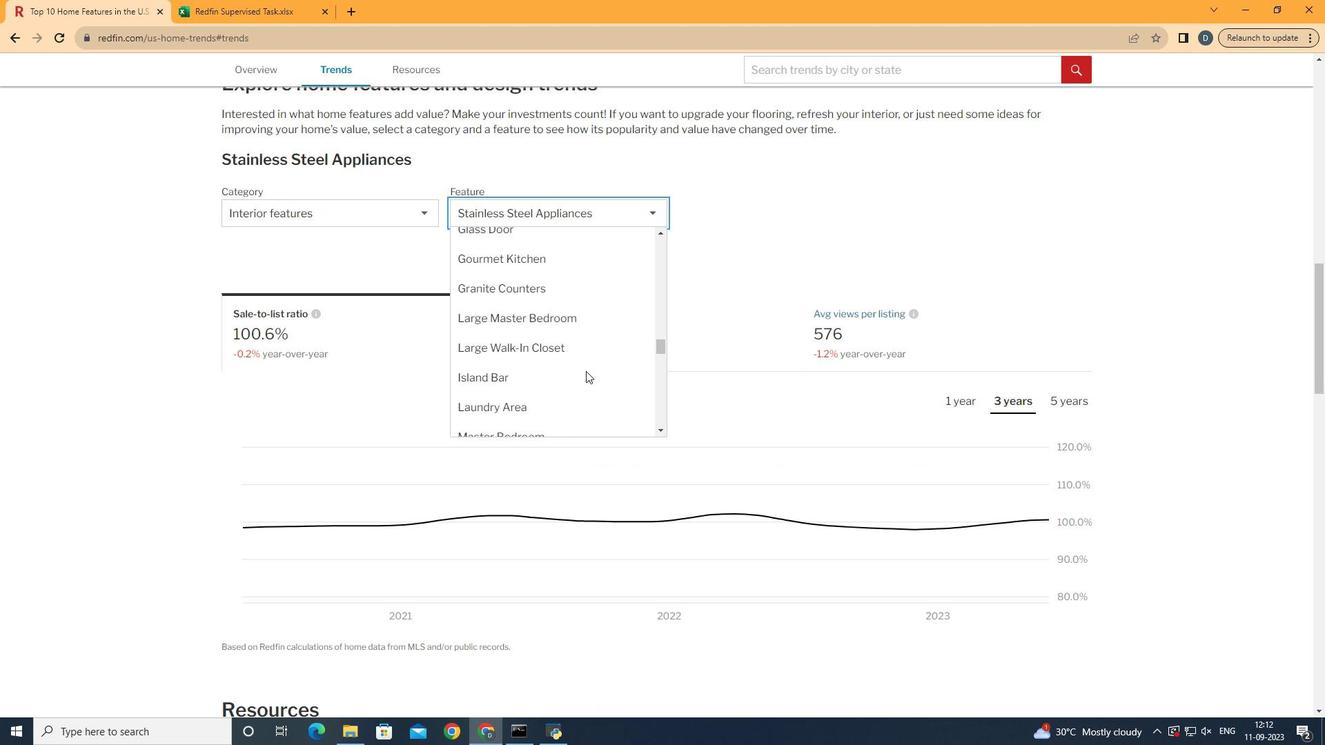 
Action: Mouse scrolled (610, 390) with delta (0, 0)
Screenshot: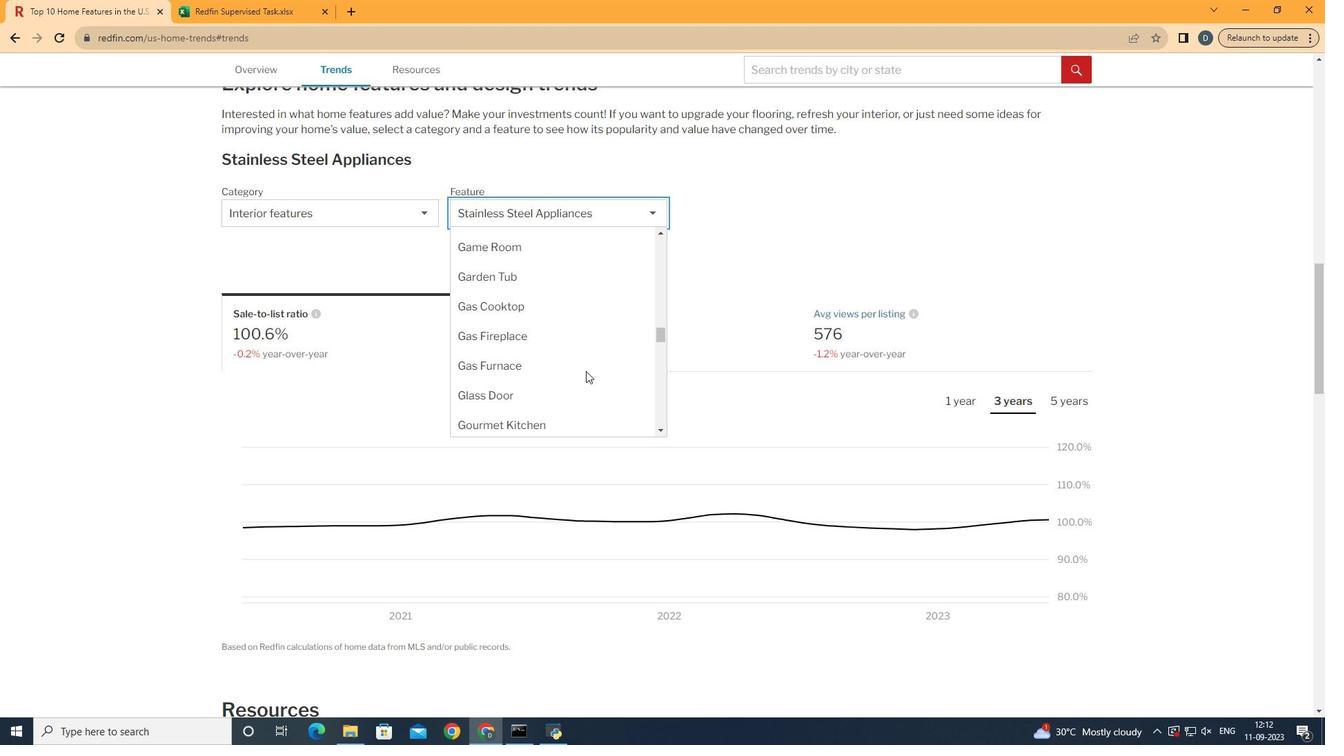 
Action: Mouse scrolled (610, 390) with delta (0, 0)
Screenshot: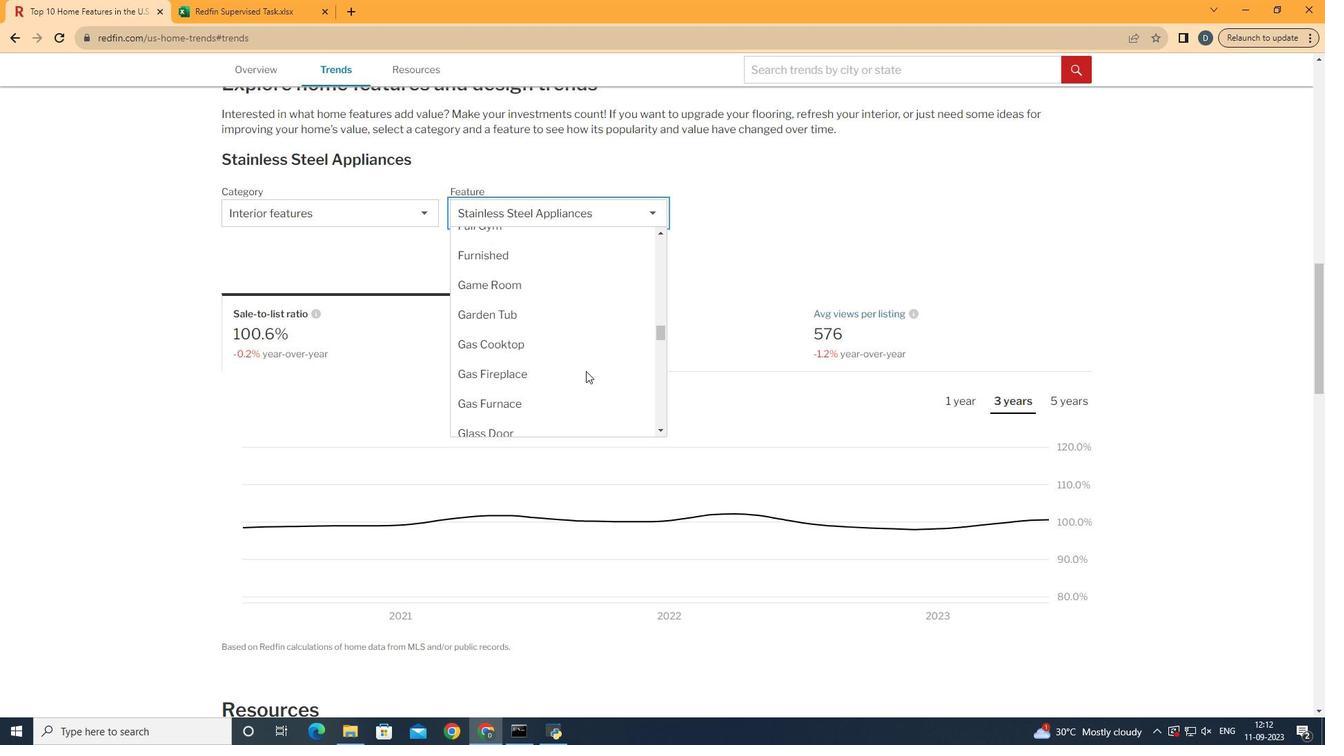 
Action: Mouse scrolled (610, 390) with delta (0, 0)
Screenshot: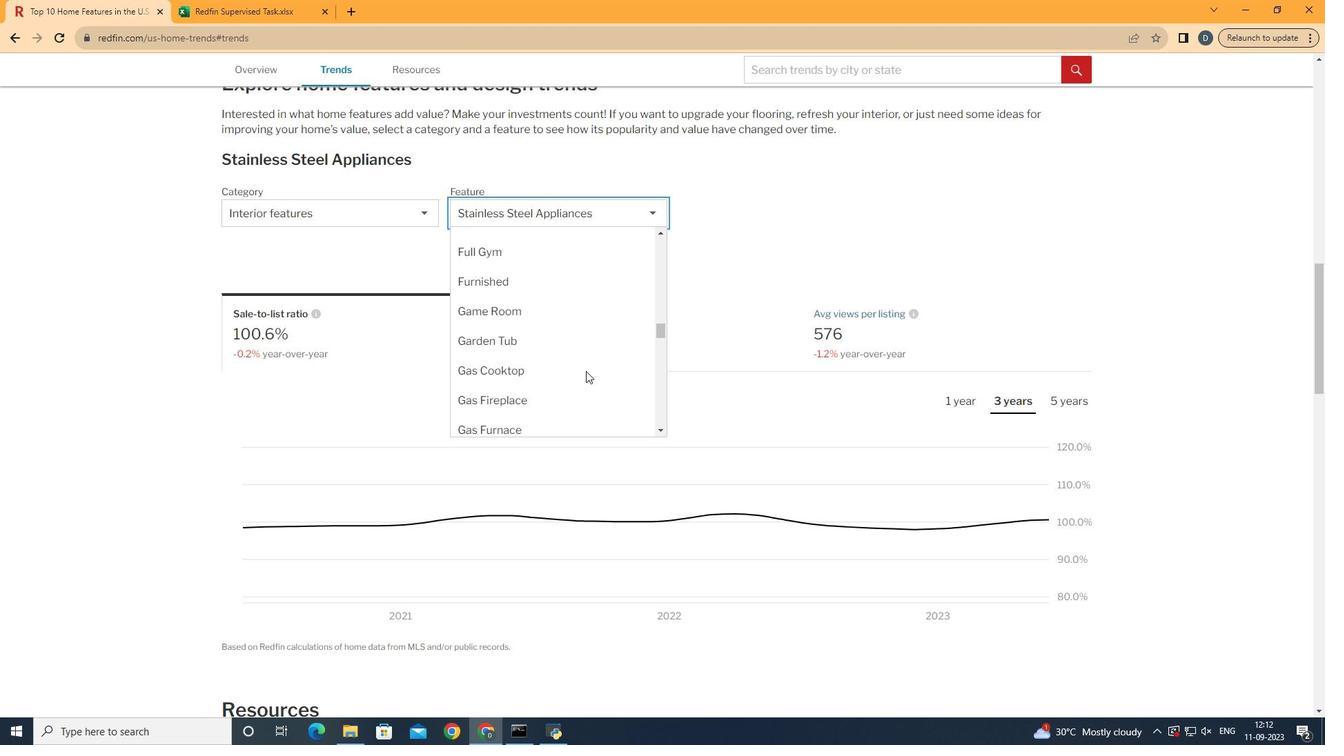 
Action: Mouse scrolled (610, 390) with delta (0, 0)
Screenshot: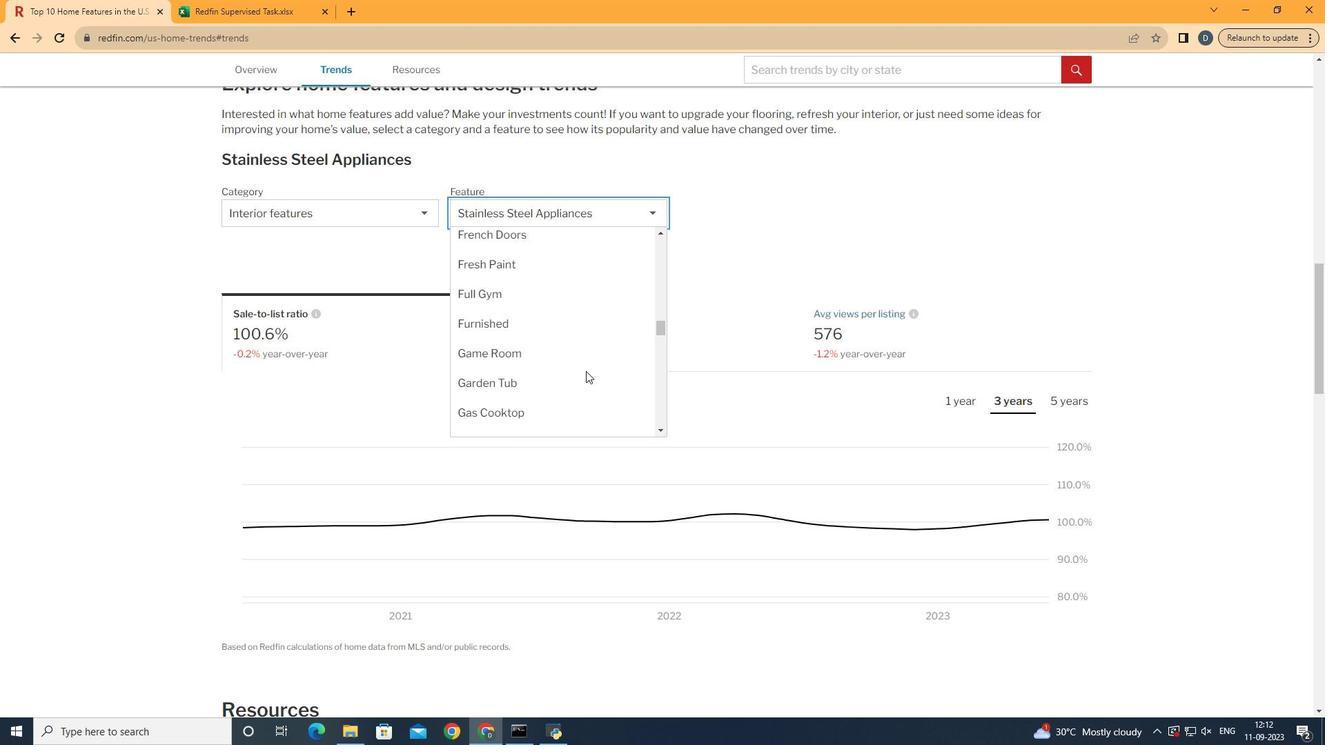 
Action: Mouse moved to (610, 389)
Screenshot: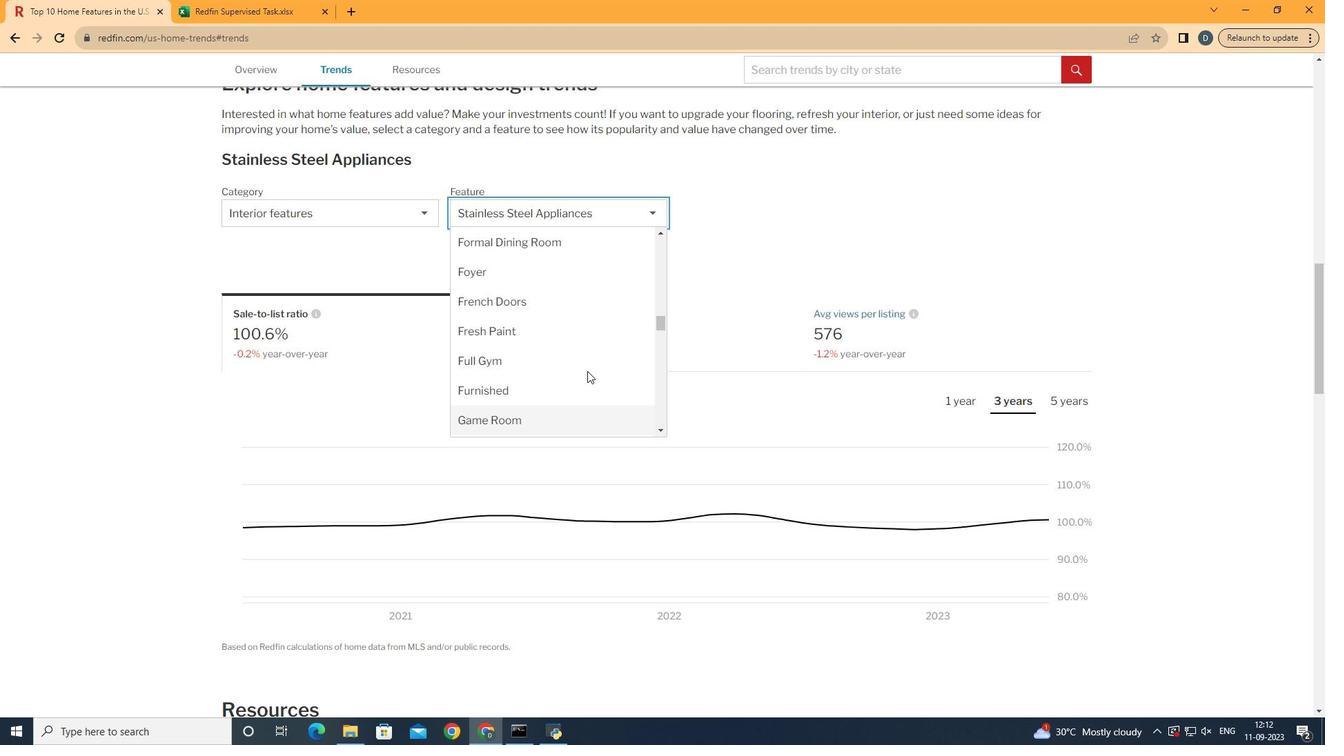 
Action: Mouse scrolled (610, 390) with delta (0, 0)
Screenshot: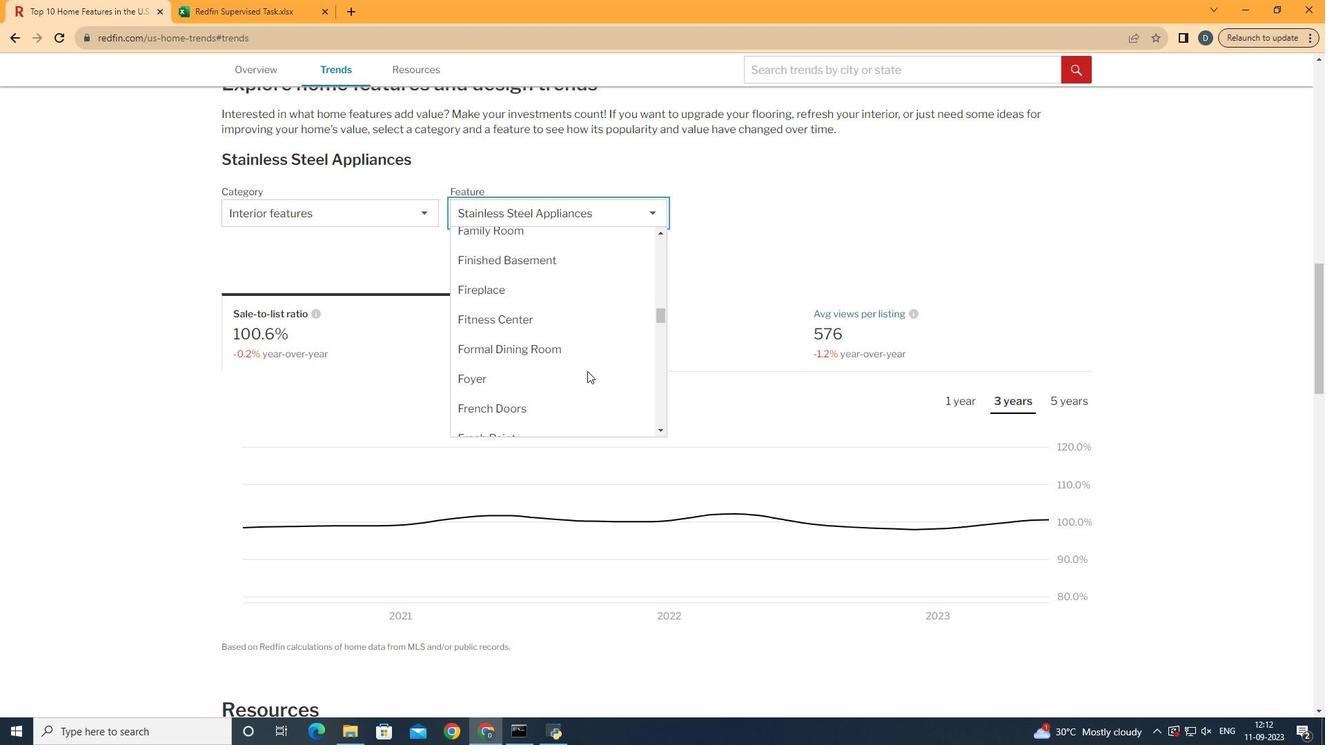 
Action: Mouse moved to (610, 389)
Screenshot: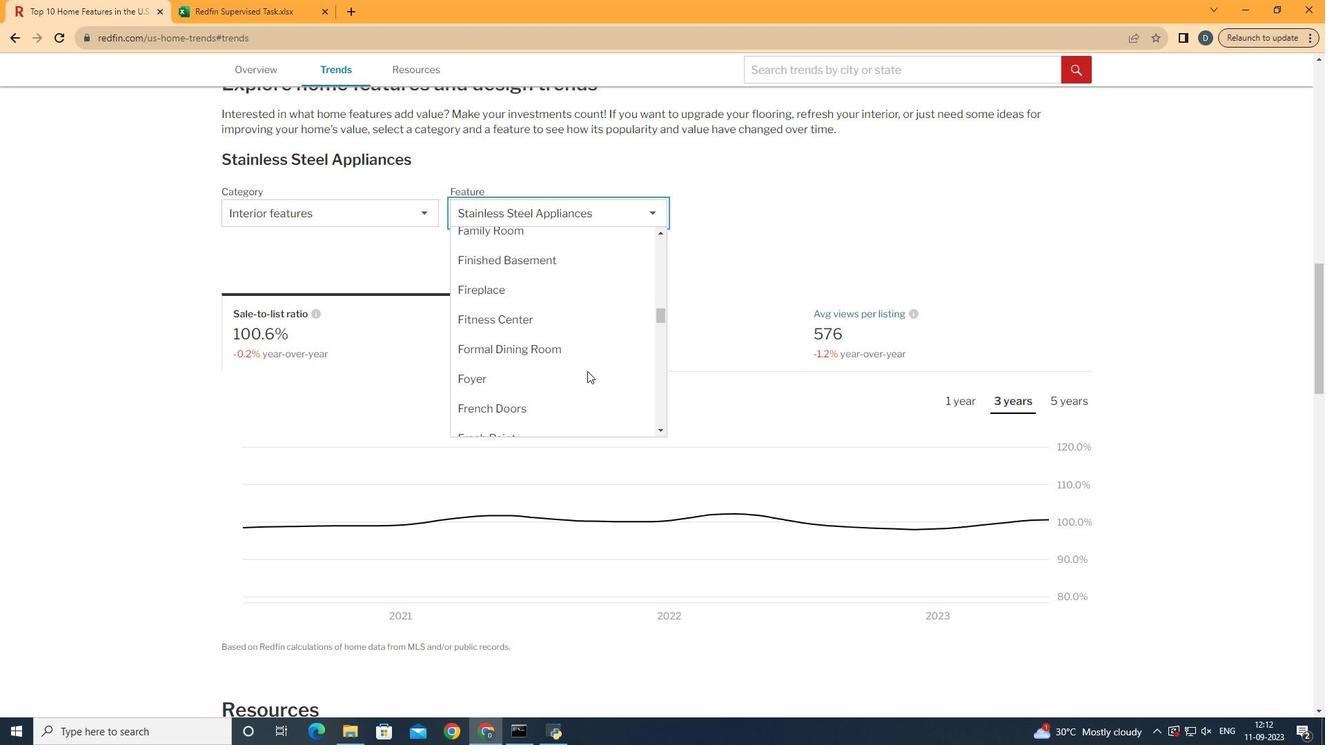 
Action: Mouse scrolled (610, 390) with delta (0, 0)
Screenshot: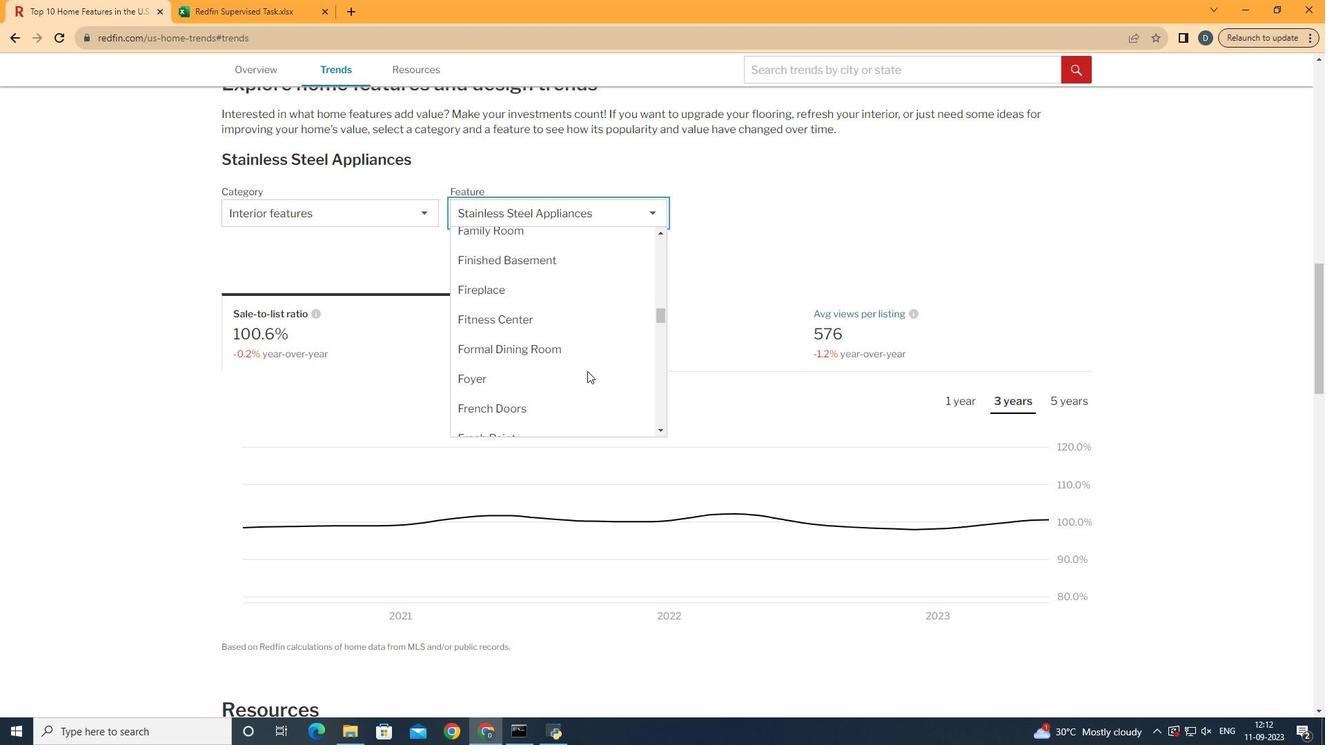 
Action: Mouse scrolled (610, 390) with delta (0, 0)
Screenshot: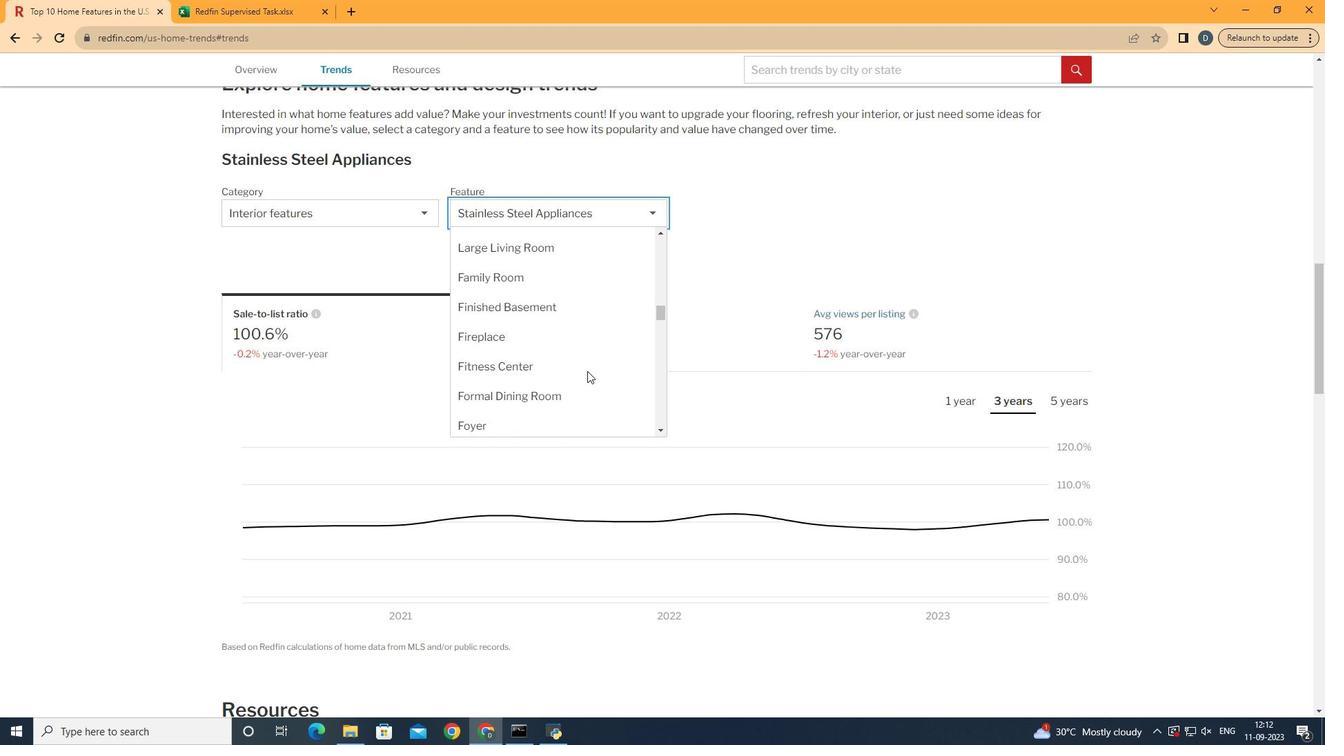 
Action: Mouse scrolled (610, 390) with delta (0, 0)
Screenshot: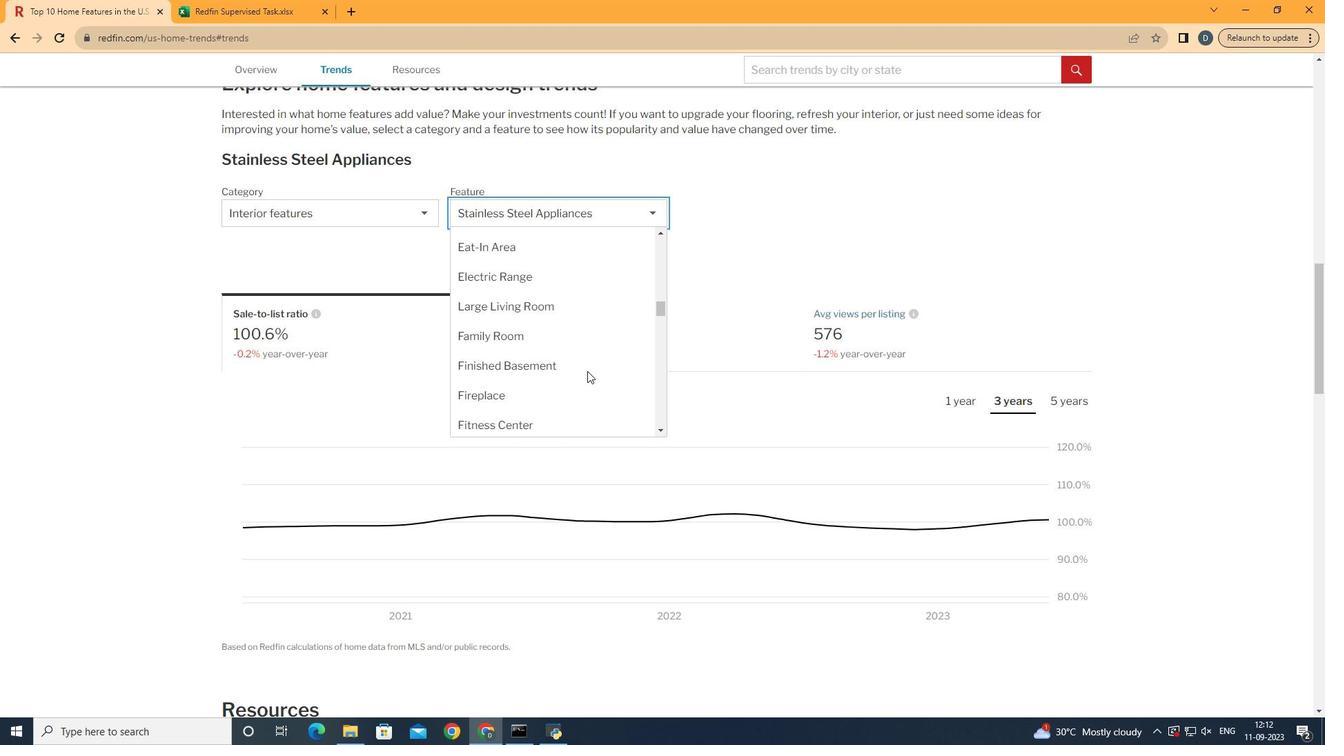 
Action: Mouse moved to (610, 389)
Screenshot: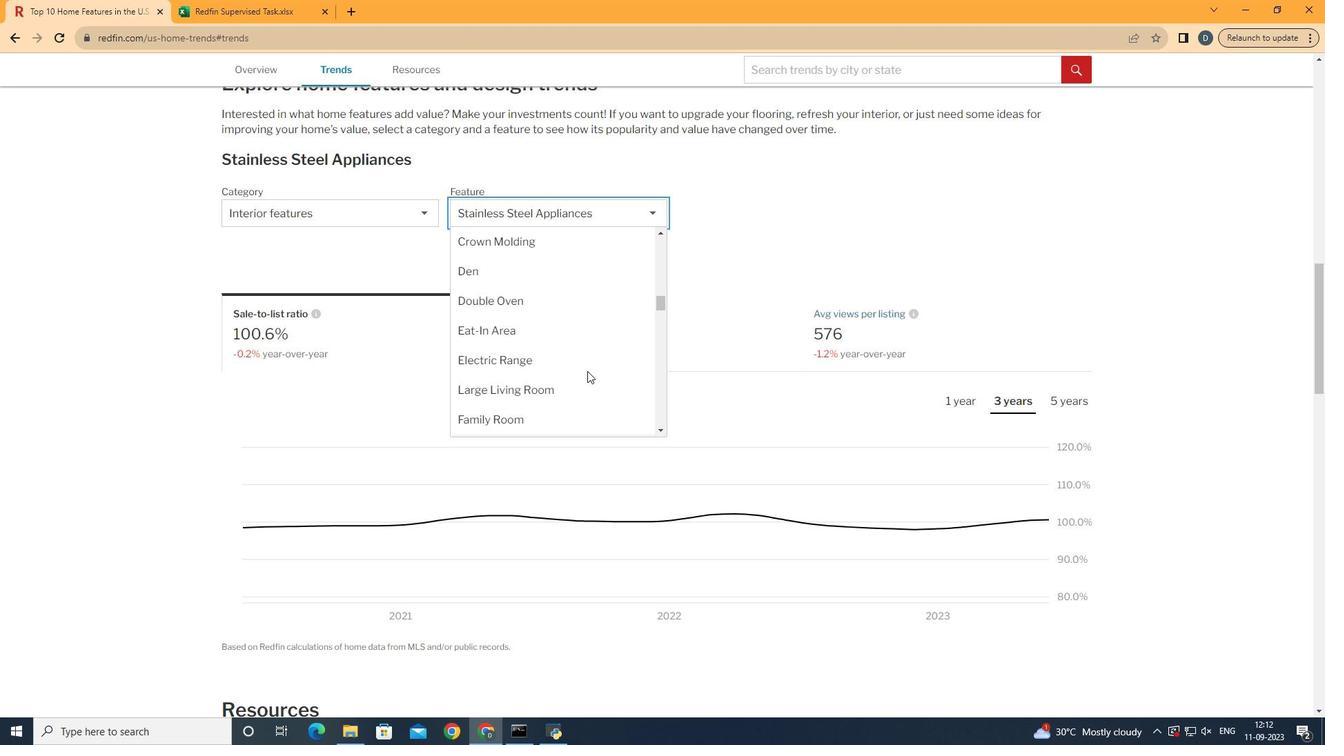 
Action: Mouse scrolled (610, 390) with delta (0, 0)
Screenshot: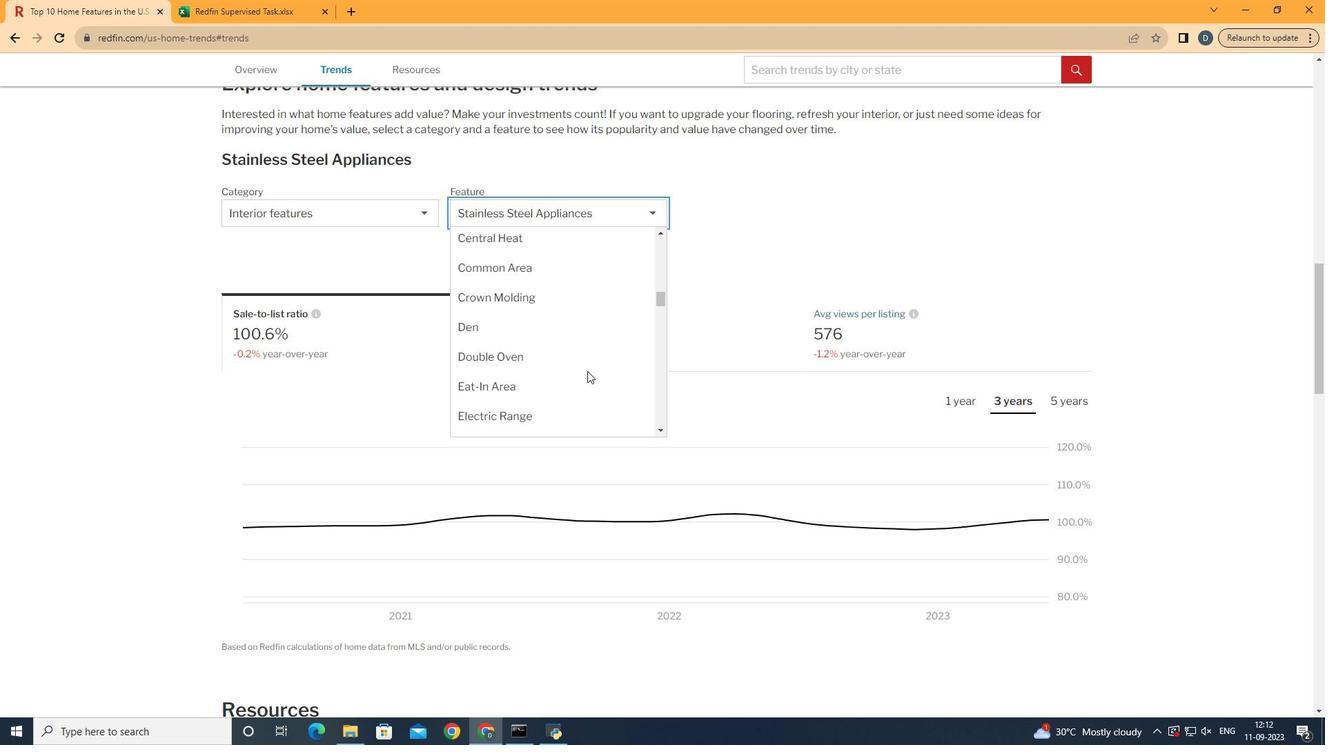 
Action: Mouse scrolled (610, 390) with delta (0, 0)
Screenshot: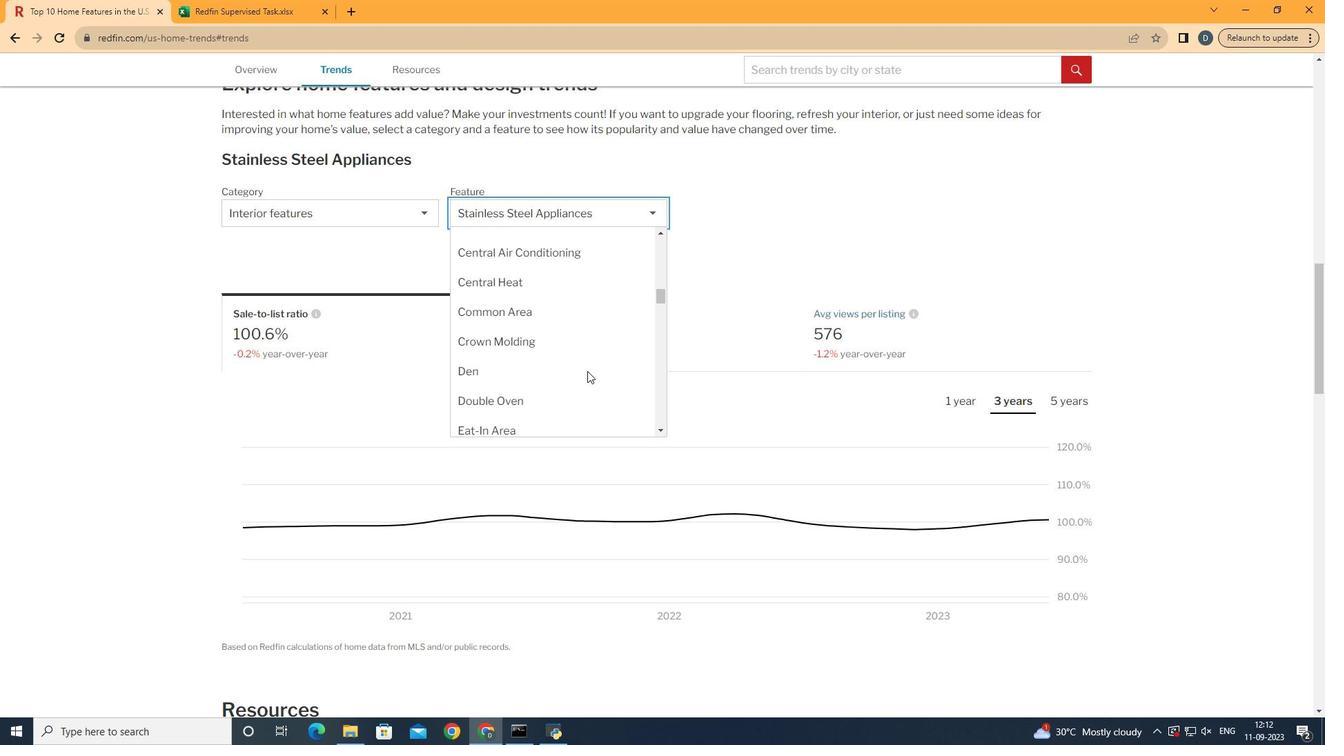 
Action: Mouse scrolled (610, 390) with delta (0, 0)
Screenshot: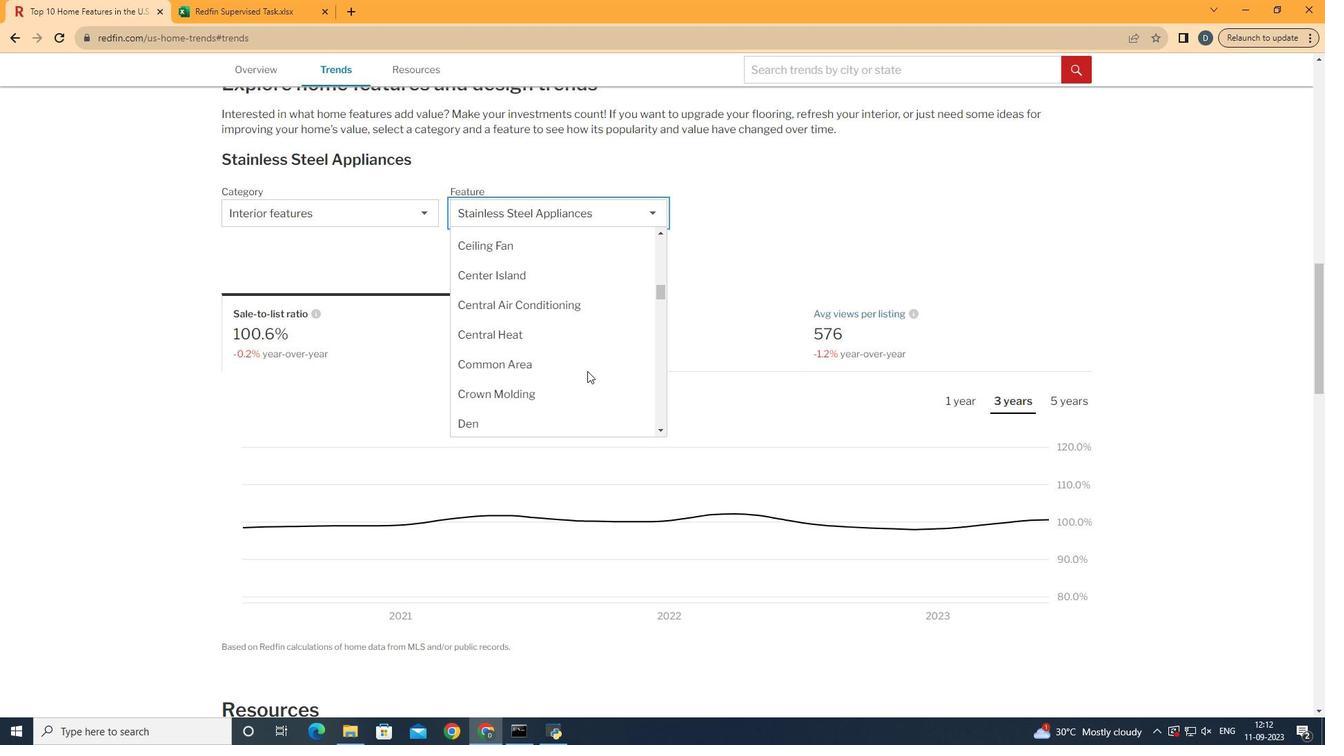 
Action: Mouse scrolled (610, 390) with delta (0, 0)
Screenshot: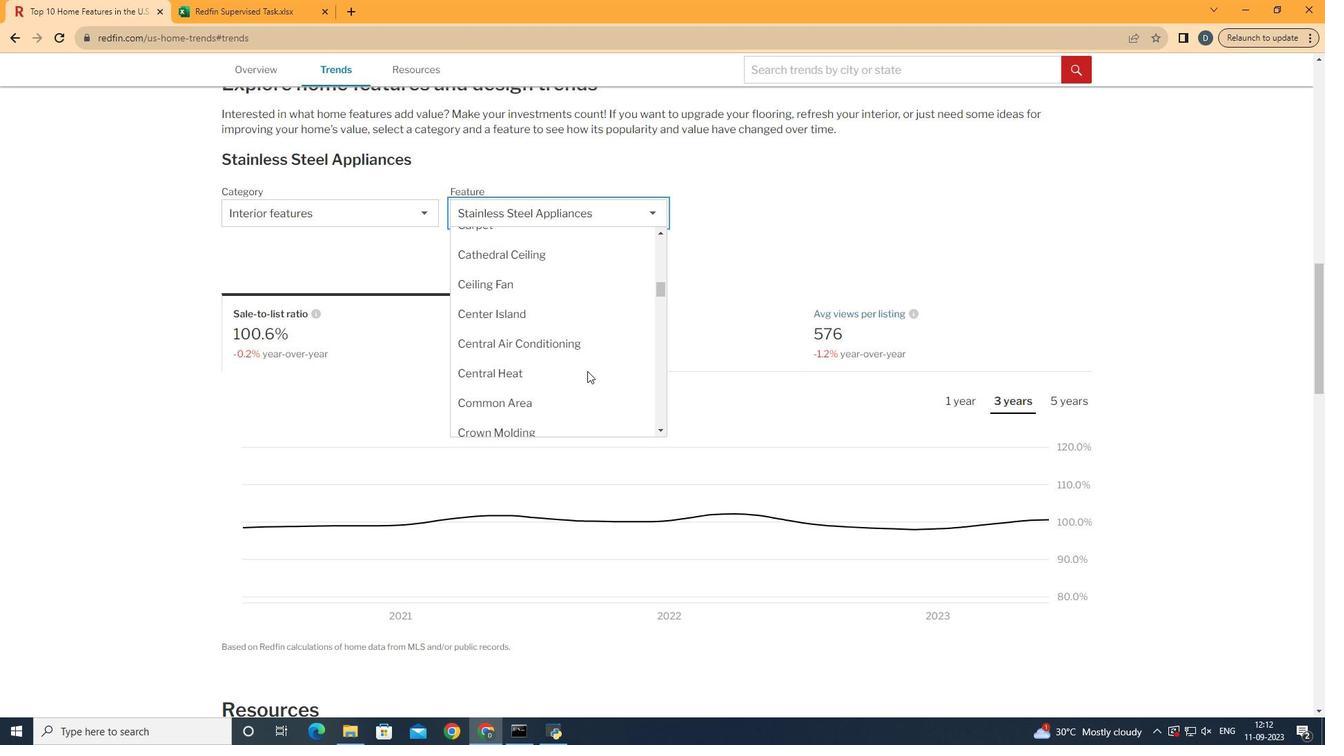
Action: Mouse scrolled (610, 390) with delta (0, 0)
Screenshot: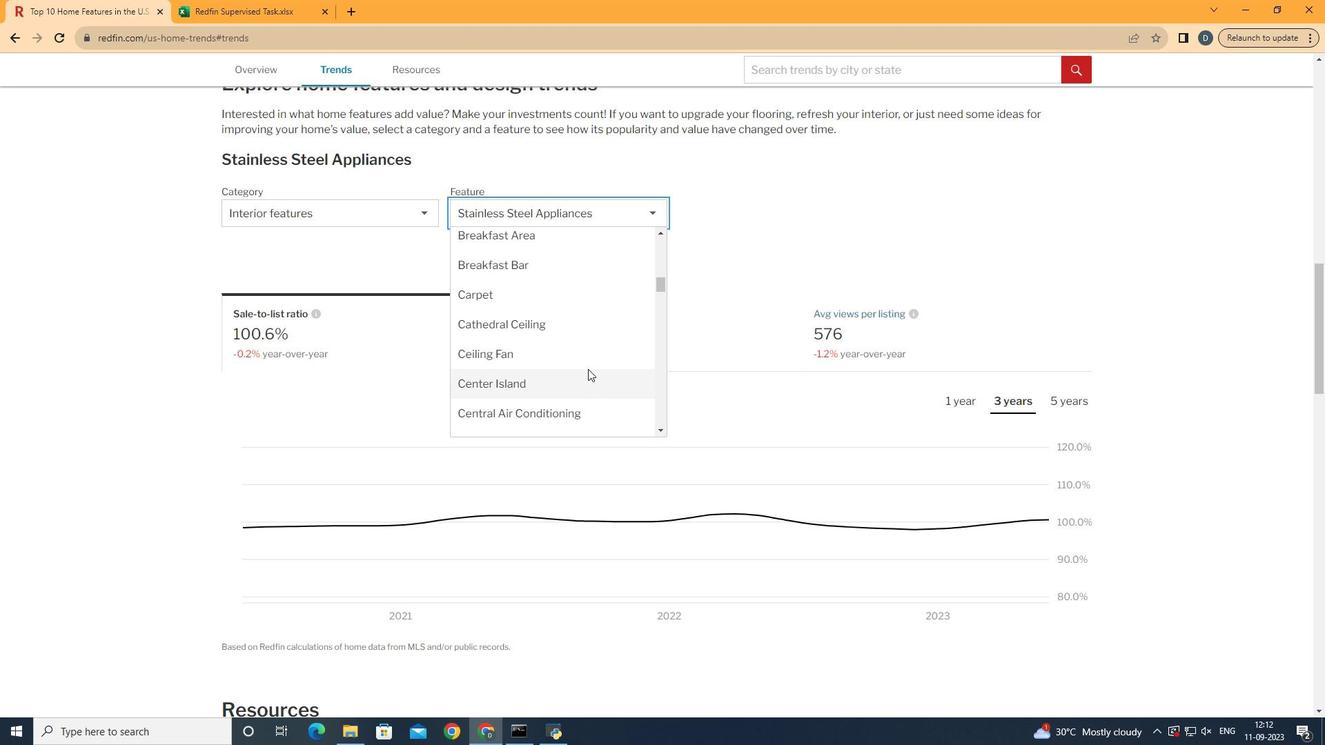 
Action: Mouse moved to (613, 347)
Screenshot: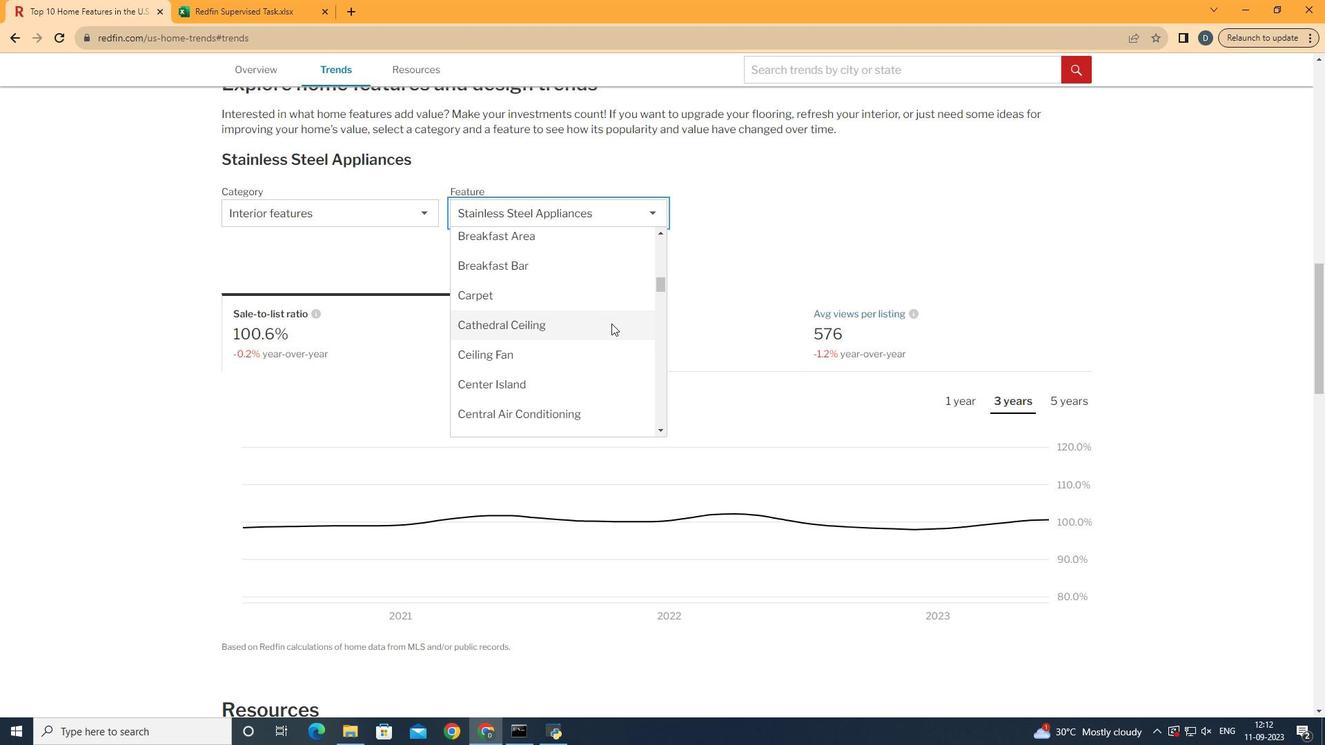 
Action: Mouse pressed left at (613, 347)
Screenshot: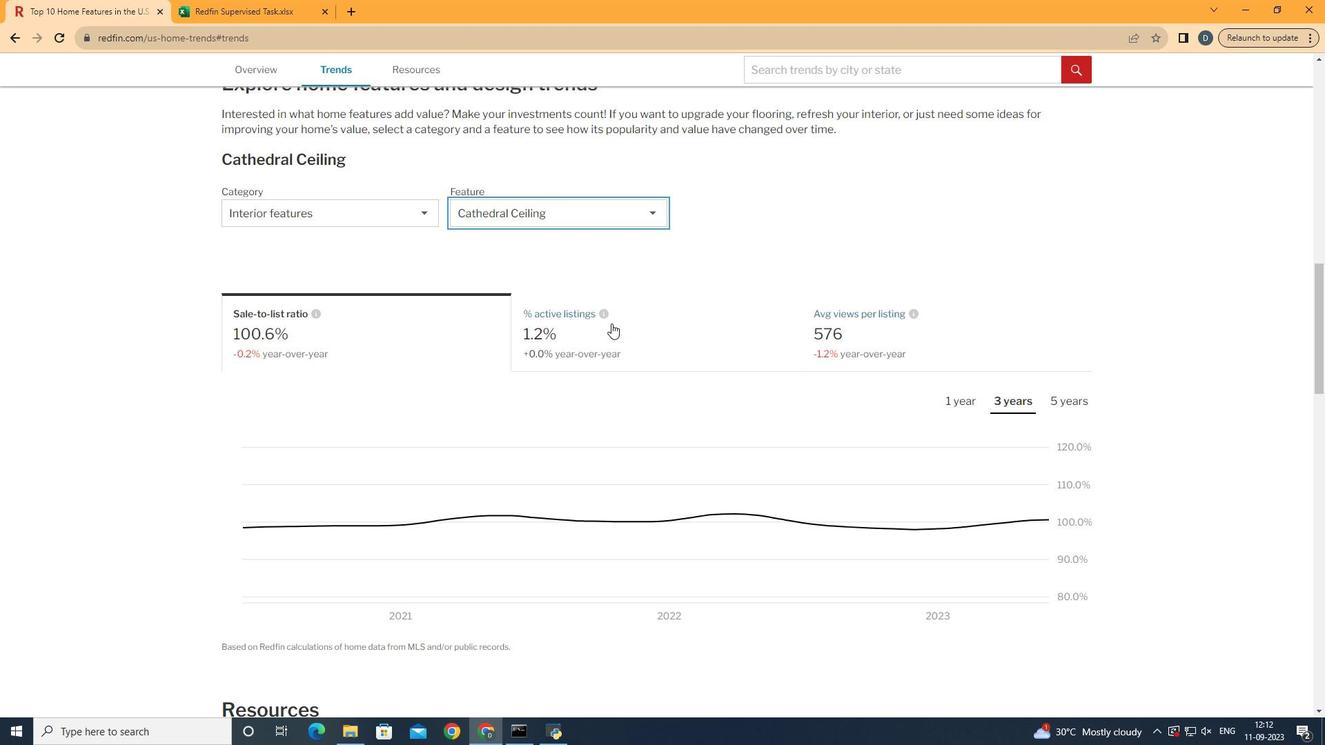 
Action: Mouse moved to (623, 363)
Screenshot: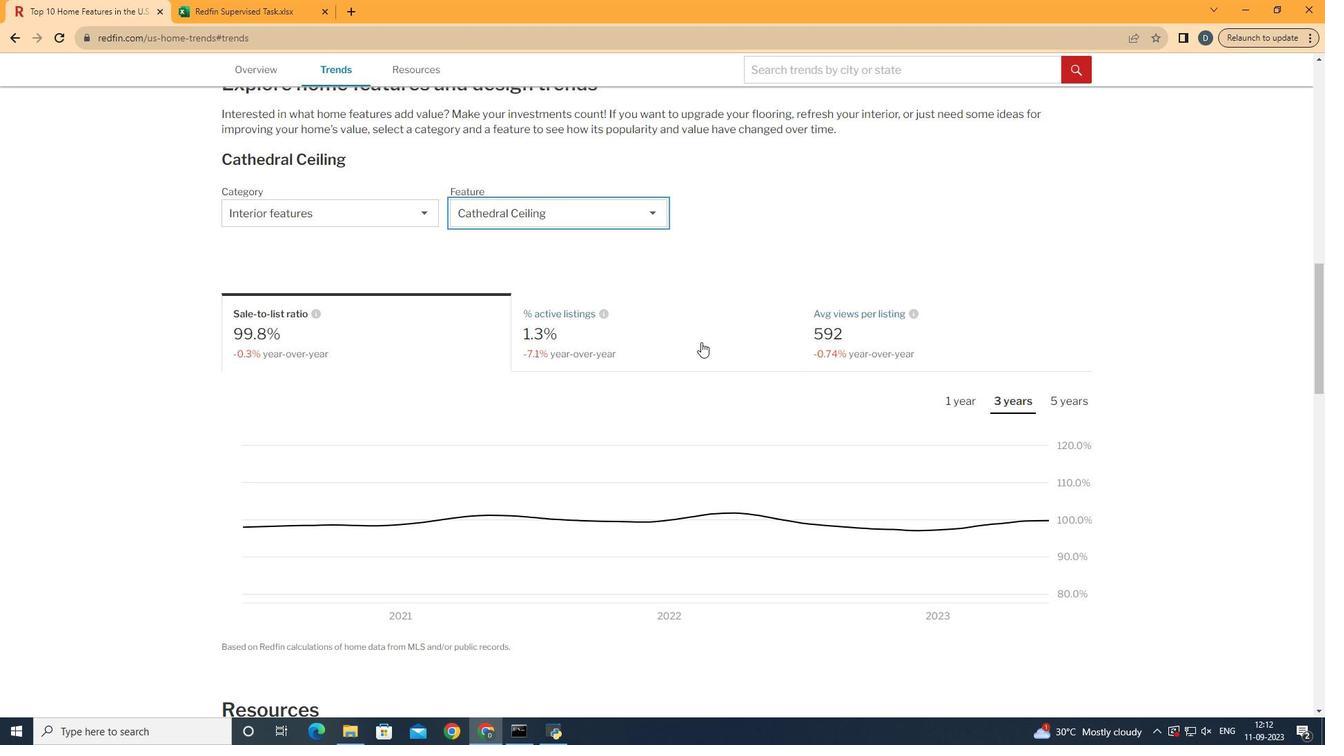 
Action: Mouse pressed left at (623, 363)
Screenshot: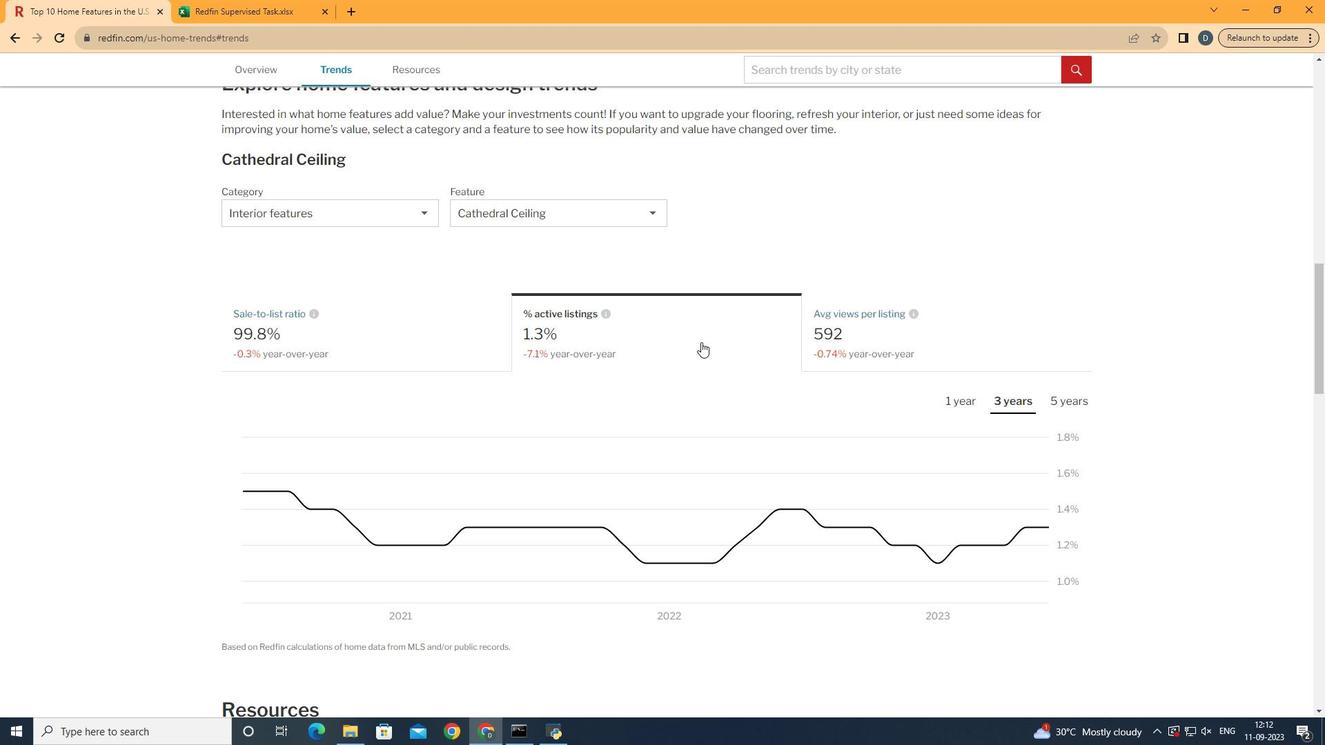 
Action: Mouse moved to (657, 419)
Screenshot: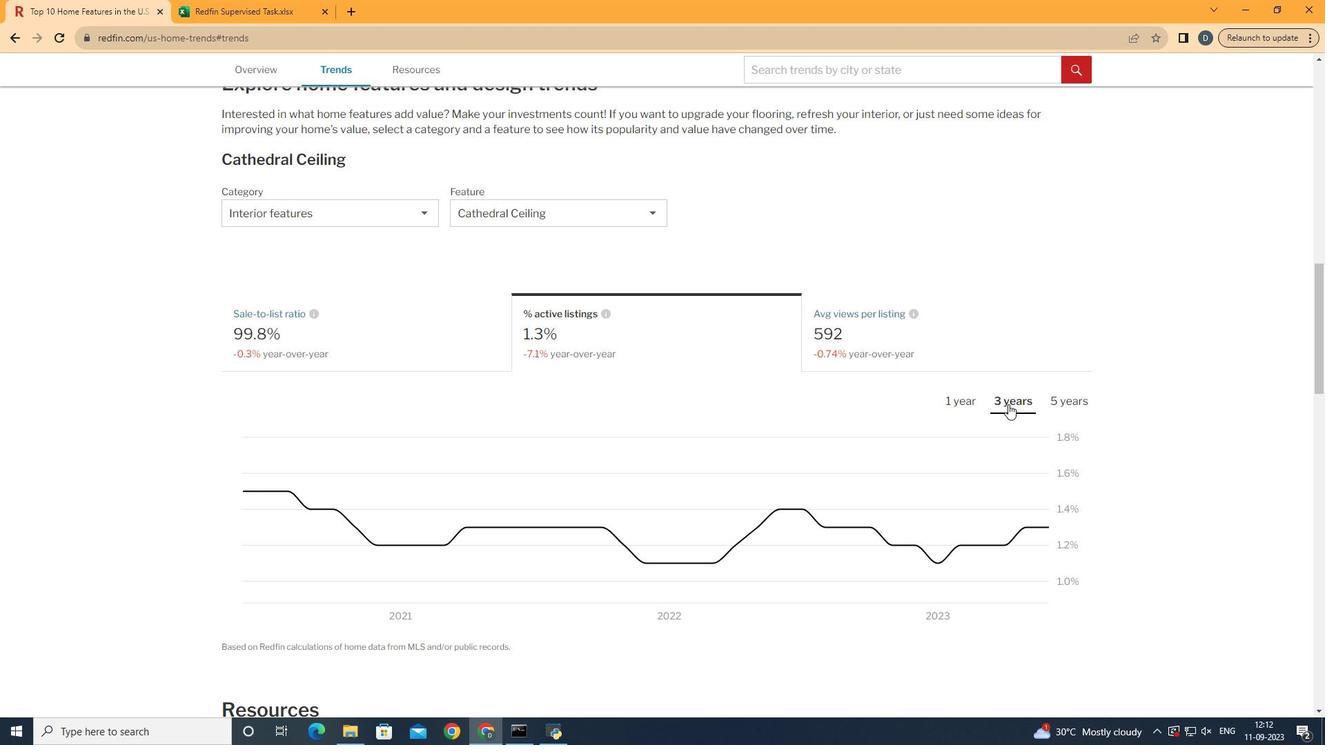 
Action: Mouse pressed left at (657, 419)
Screenshot: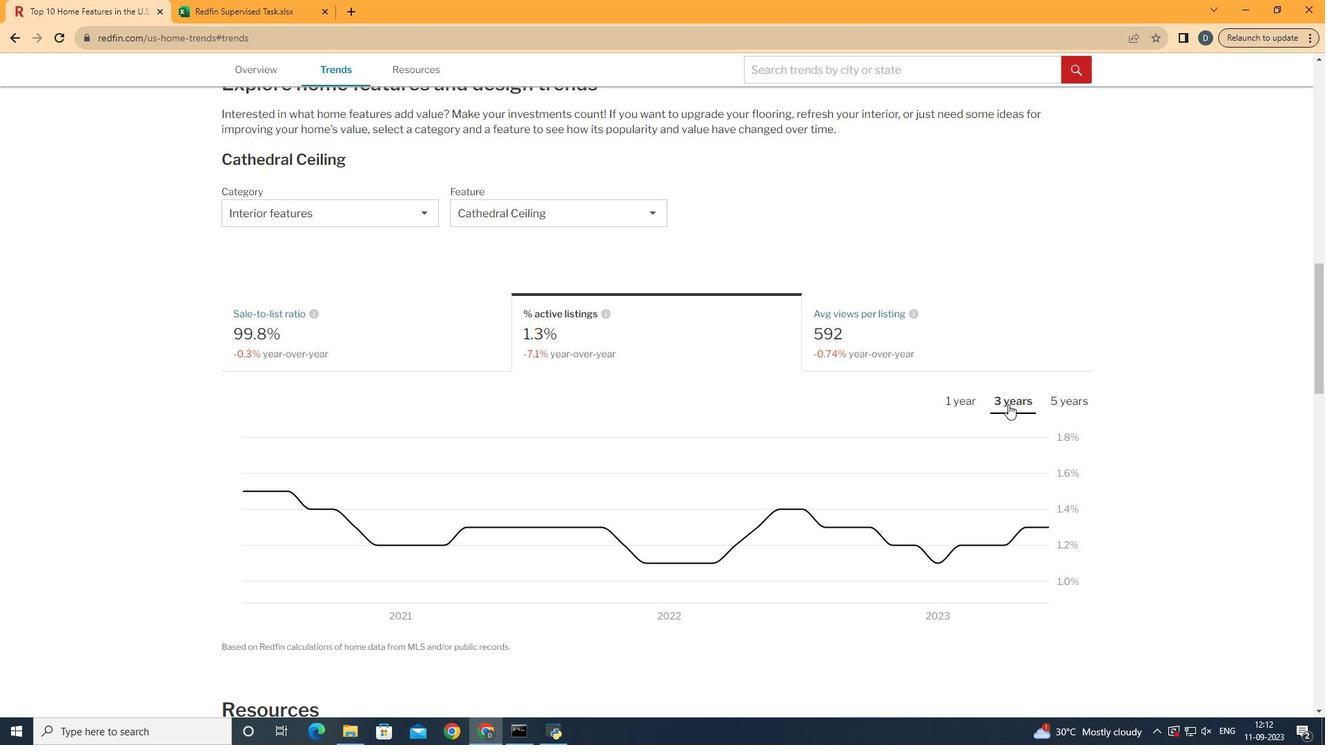 
Action: Mouse moved to (664, 527)
Screenshot: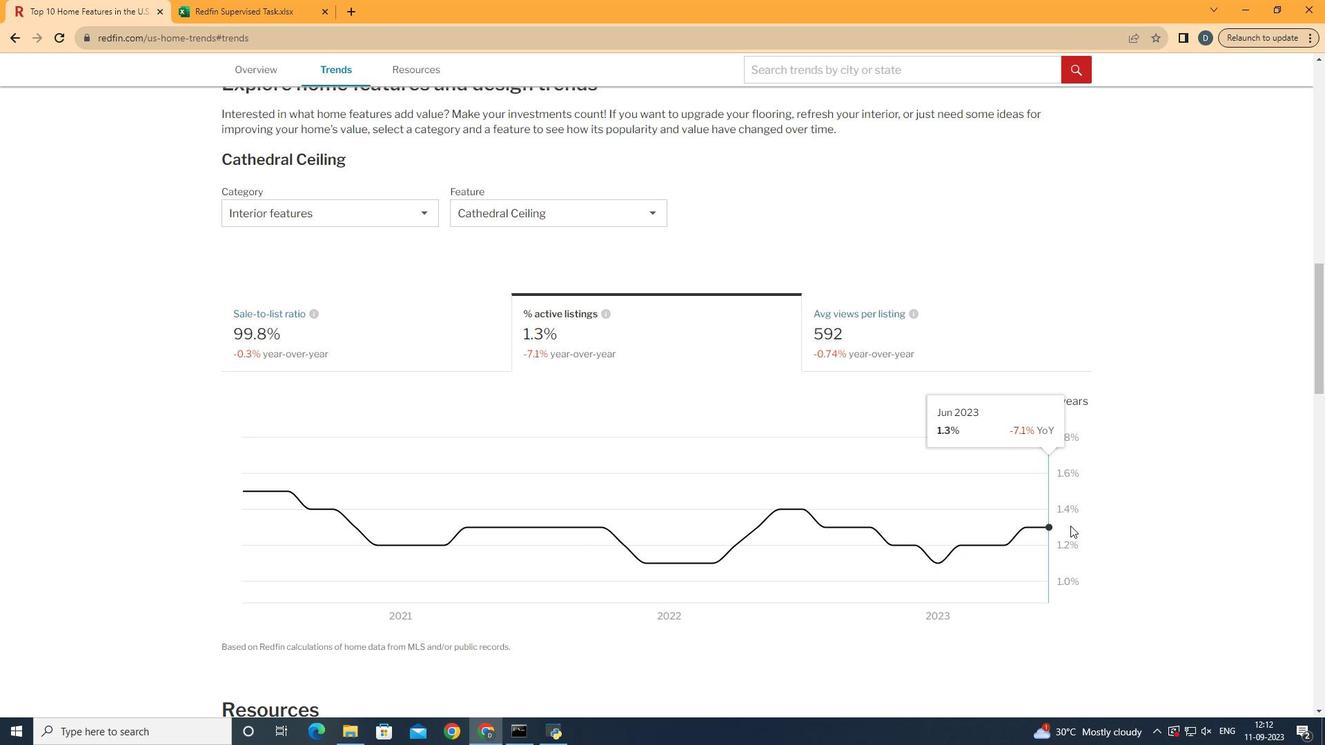 
